 Task: Add Attachment from Trello to Card Card0000000050 in Board Board0000000013 in Workspace WS0000000005 in Trello. Add Cover Yellow to Card Card0000000050 in Board Board0000000013 in Workspace WS0000000005 in Trello. Add "Copy Card To …" Button titled Button0000000050 to "bottom" of the list "To Do" to Card Card0000000050 in Board Board0000000013 in Workspace WS0000000005 in Trello. Add Description DS0000000050 to Card Card0000000050 in Board Board0000000013 in Workspace WS0000000005 in Trello. Add Comment CM0000000050 to Card Card0000000050 in Board Board0000000013 in Workspace WS0000000005 in Trello
Action: Mouse moved to (669, 384)
Screenshot: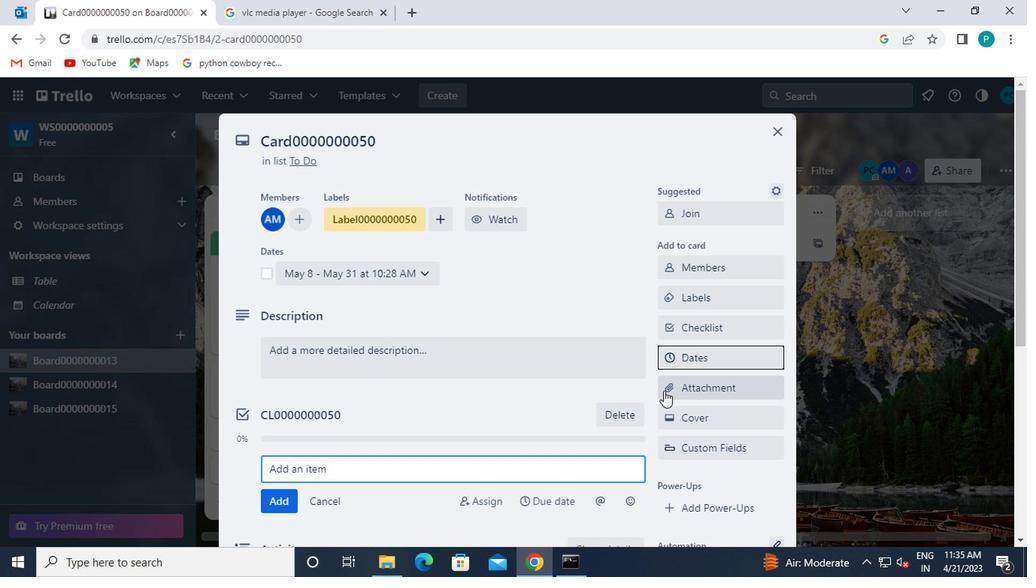 
Action: Mouse pressed left at (669, 384)
Screenshot: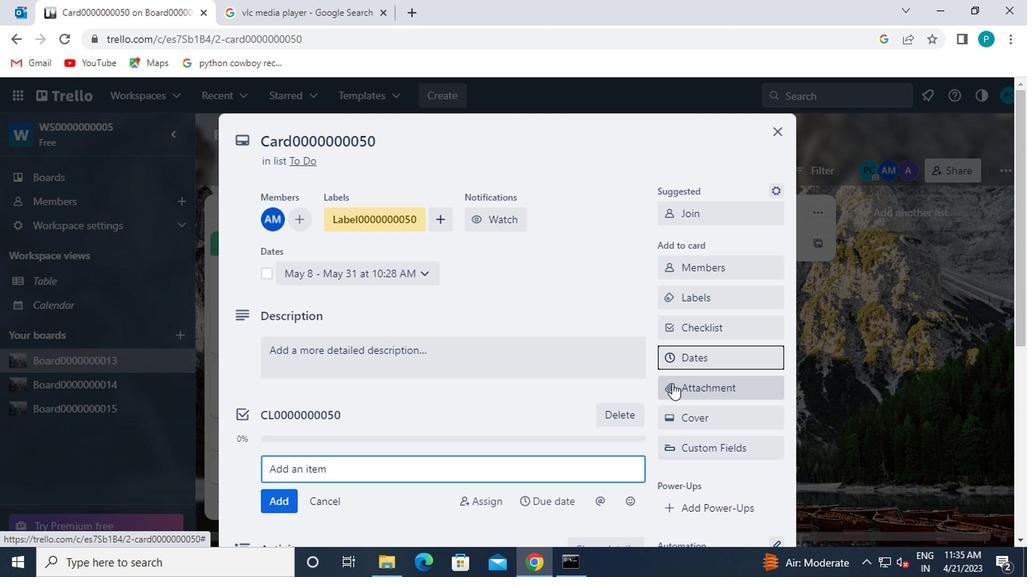 
Action: Mouse moved to (667, 192)
Screenshot: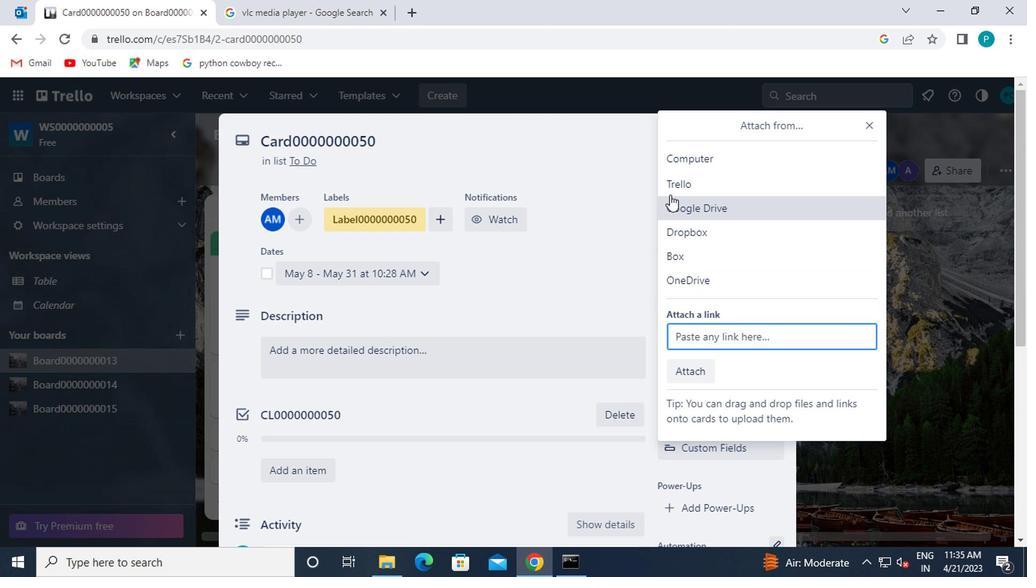 
Action: Mouse pressed left at (667, 192)
Screenshot: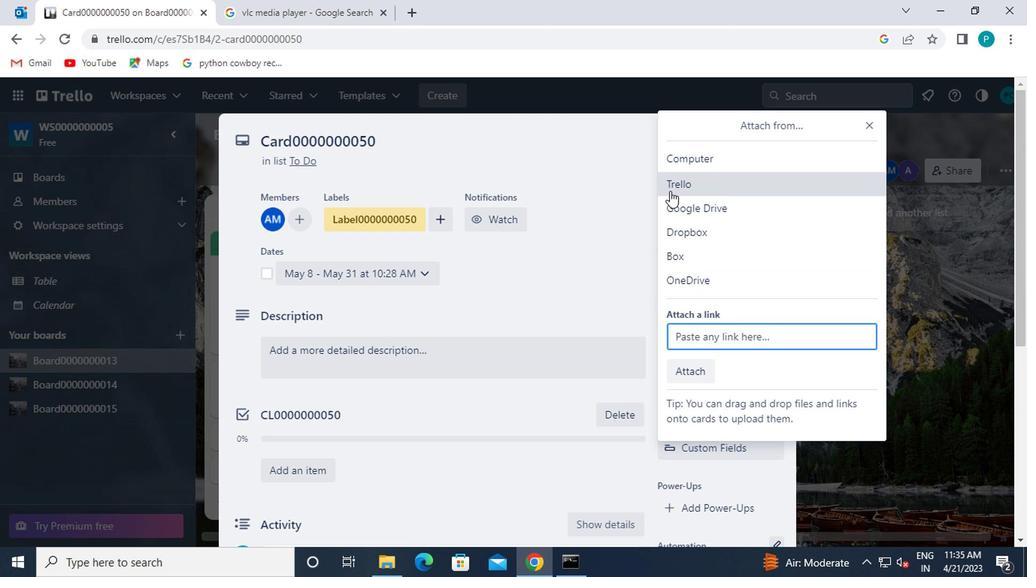 
Action: Mouse moved to (706, 287)
Screenshot: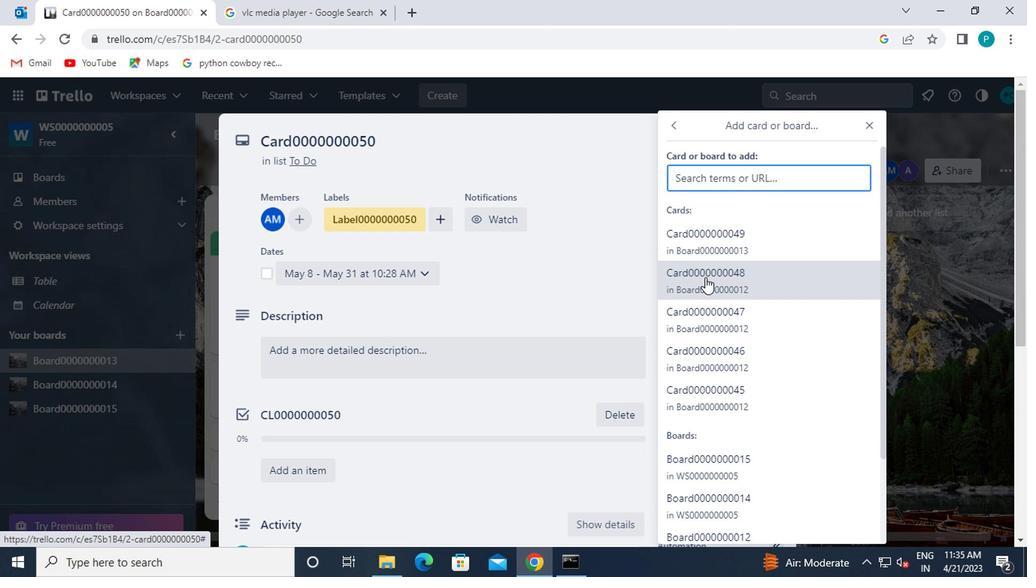 
Action: Mouse pressed left at (706, 287)
Screenshot: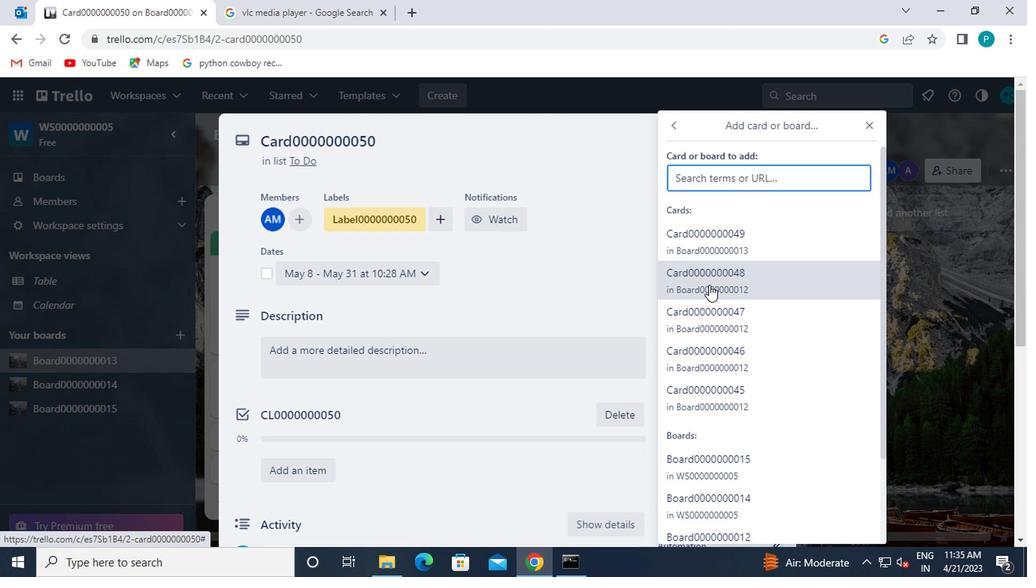 
Action: Mouse moved to (634, 277)
Screenshot: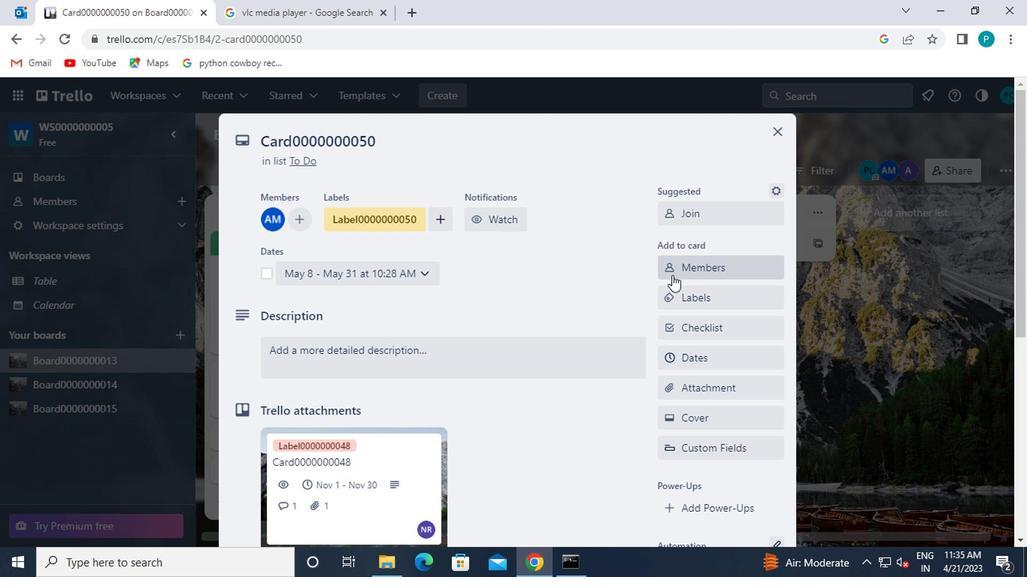 
Action: Mouse scrolled (634, 276) with delta (0, 0)
Screenshot: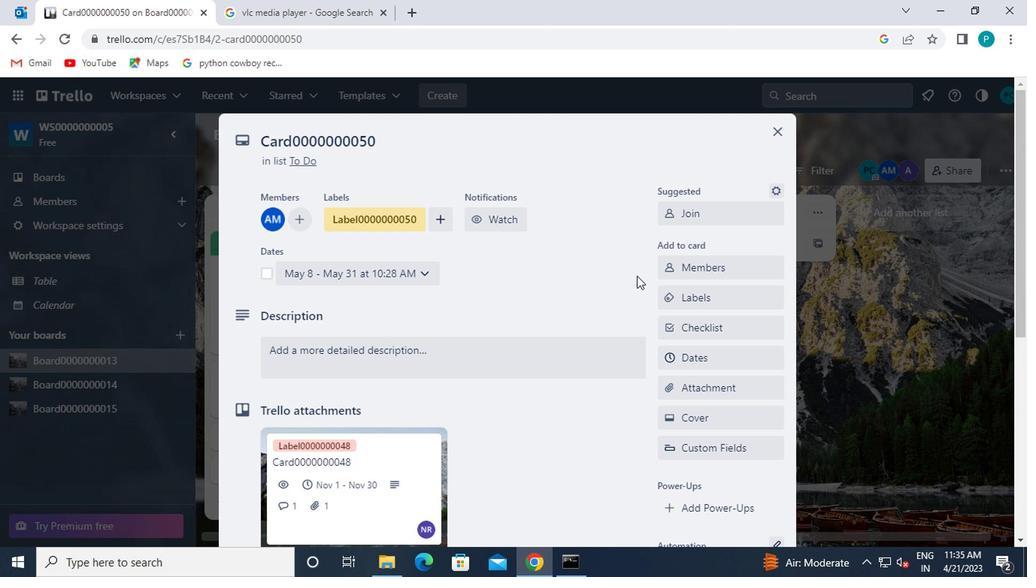 
Action: Mouse moved to (685, 338)
Screenshot: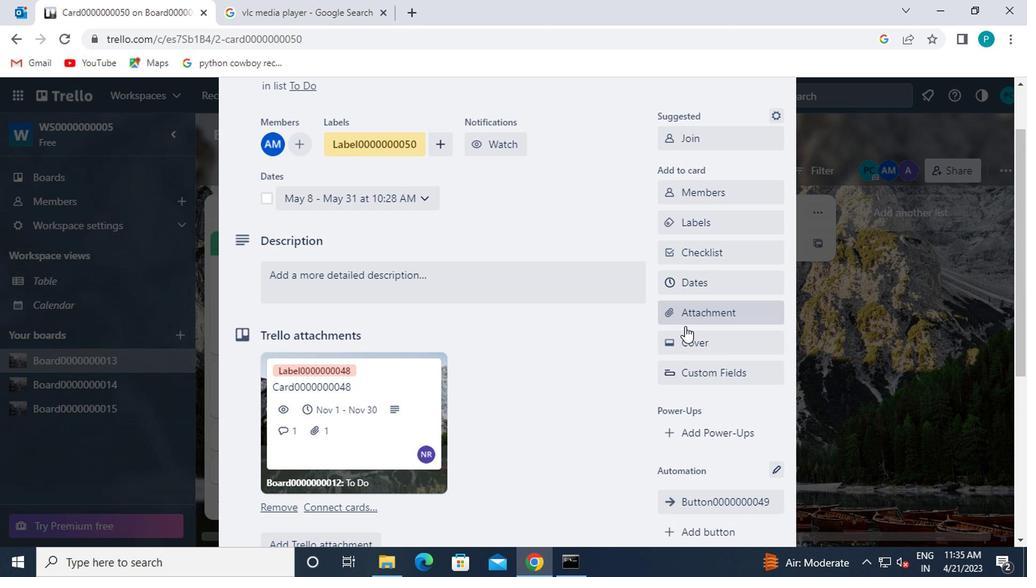 
Action: Mouse pressed left at (685, 338)
Screenshot: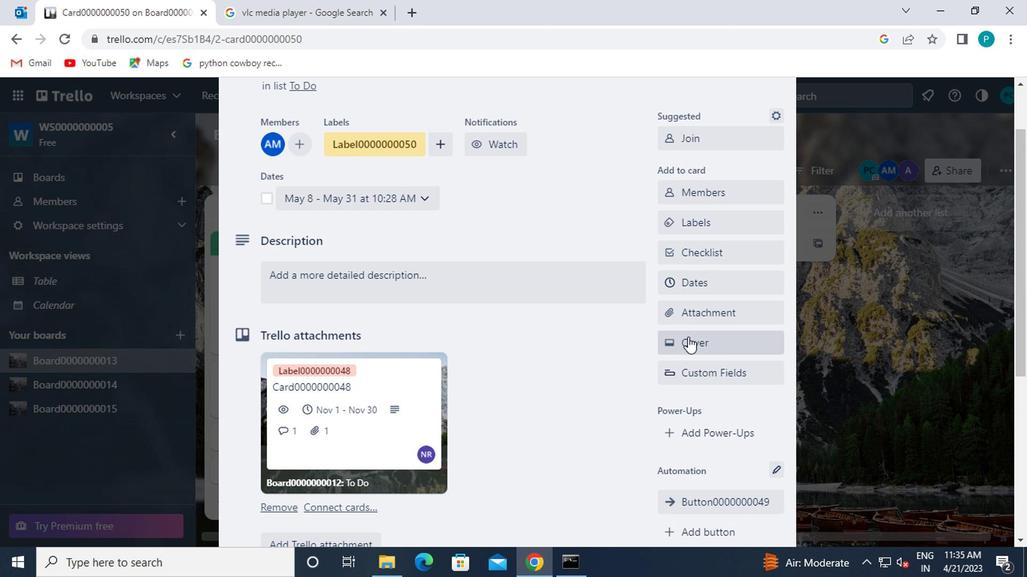 
Action: Mouse moved to (711, 264)
Screenshot: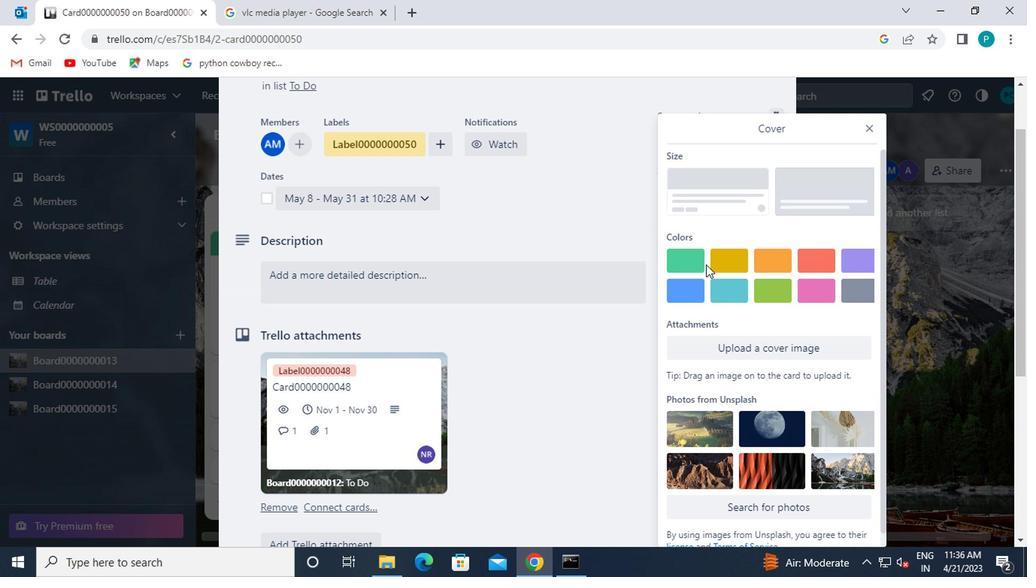 
Action: Mouse pressed left at (711, 264)
Screenshot: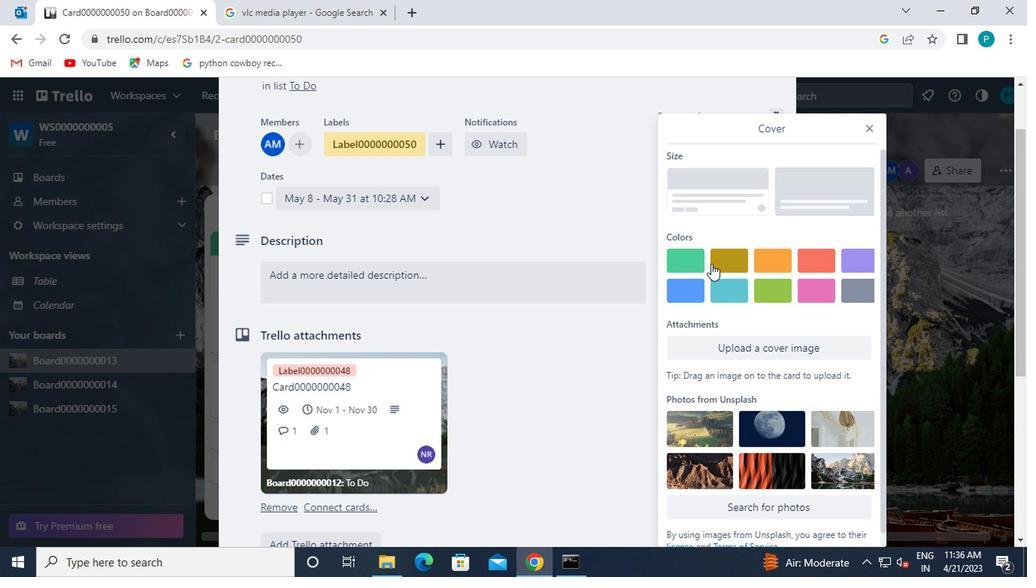 
Action: Mouse moved to (864, 126)
Screenshot: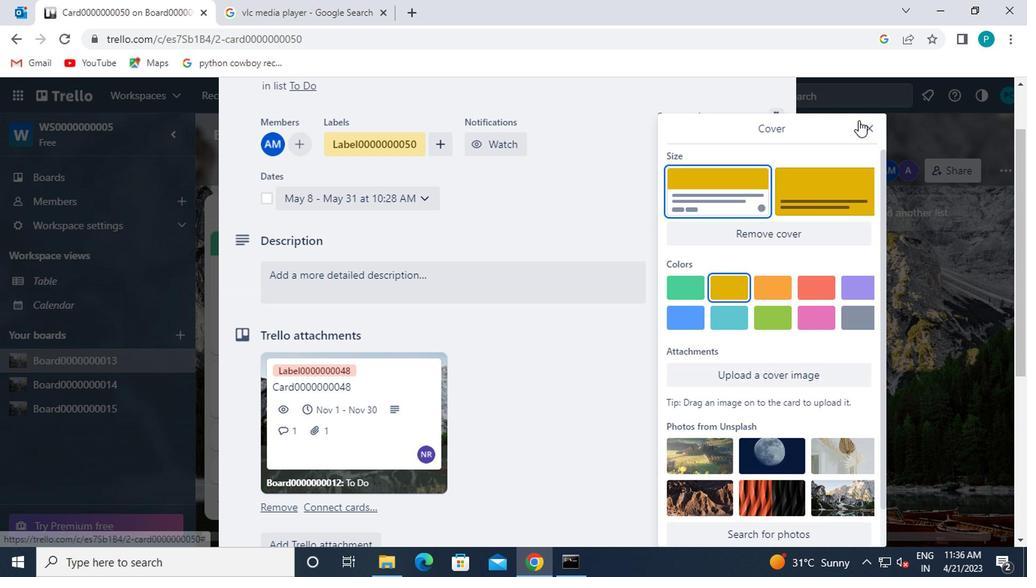 
Action: Mouse pressed left at (864, 126)
Screenshot: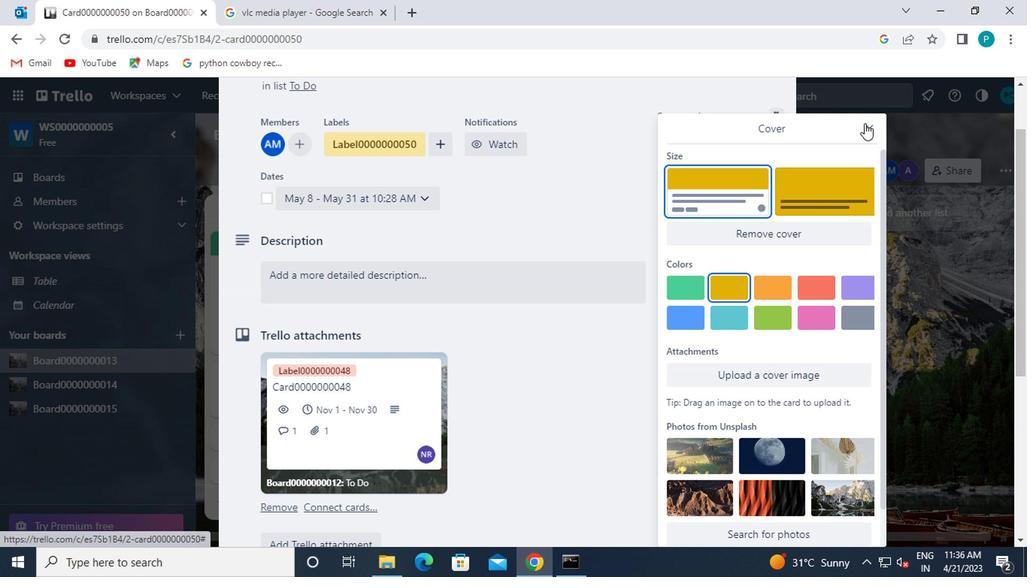 
Action: Mouse moved to (607, 343)
Screenshot: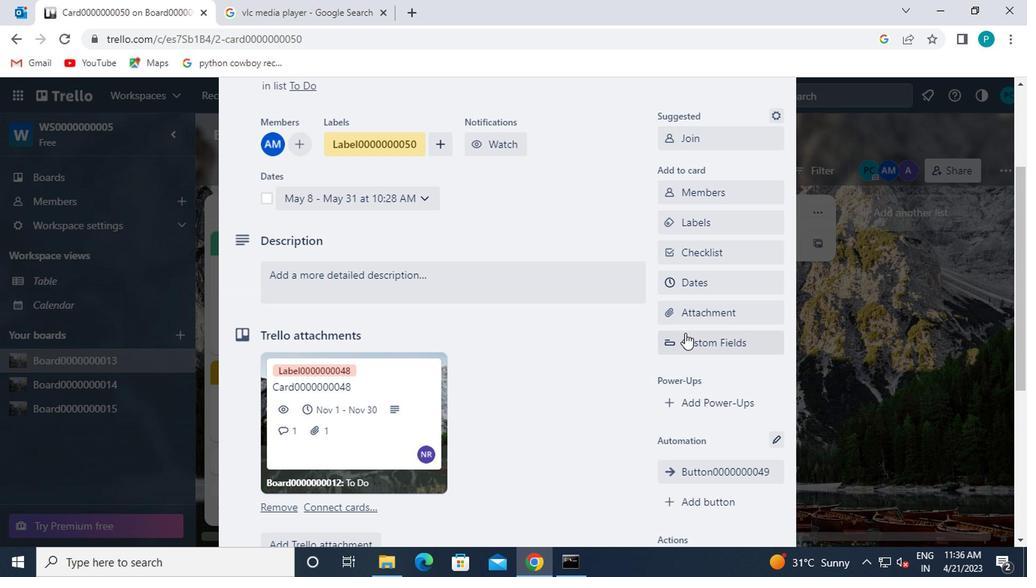 
Action: Mouse scrolled (607, 343) with delta (0, 0)
Screenshot: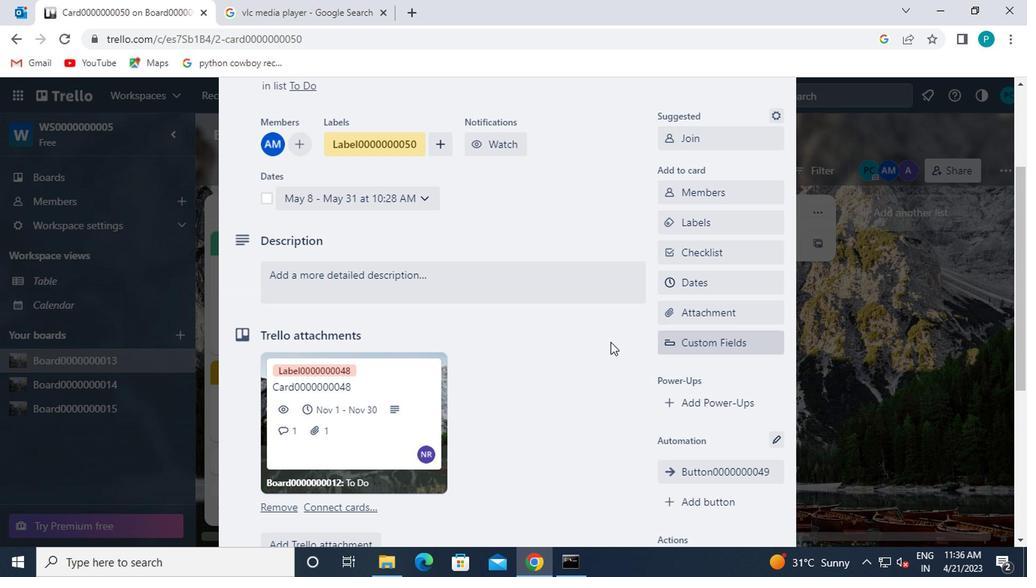 
Action: Mouse scrolled (607, 343) with delta (0, 0)
Screenshot: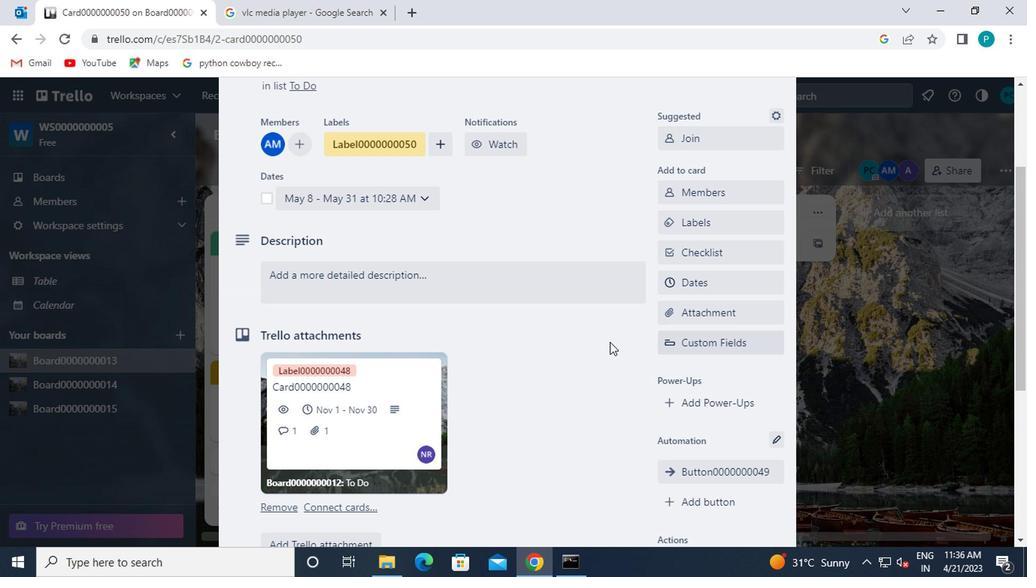 
Action: Mouse moved to (687, 355)
Screenshot: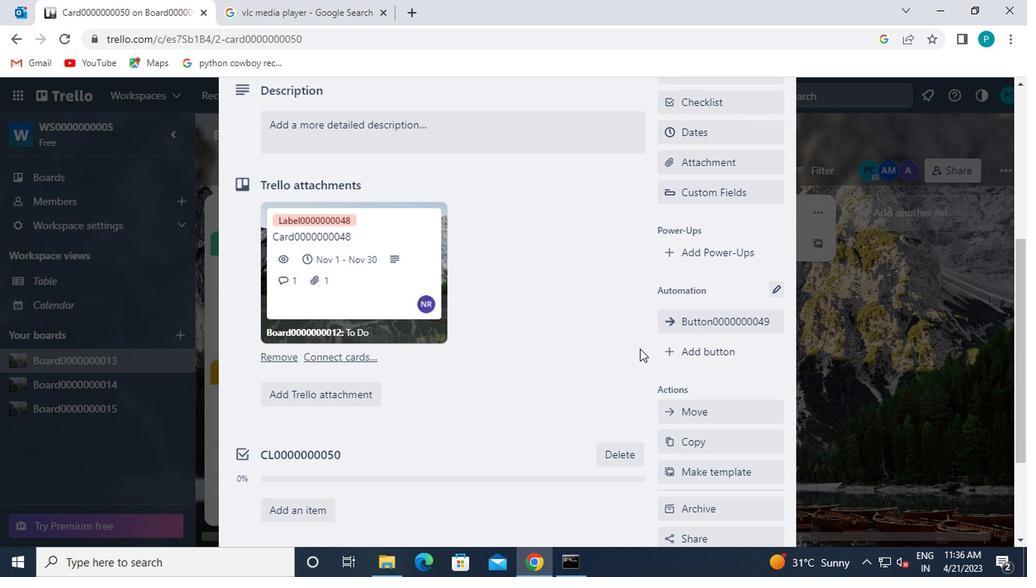 
Action: Mouse pressed left at (687, 355)
Screenshot: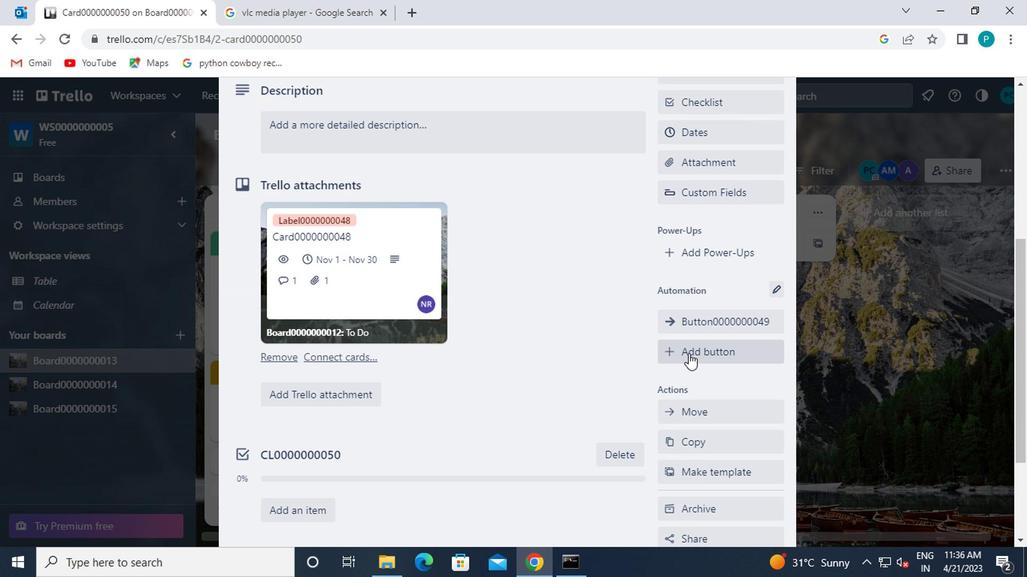 
Action: Mouse moved to (704, 220)
Screenshot: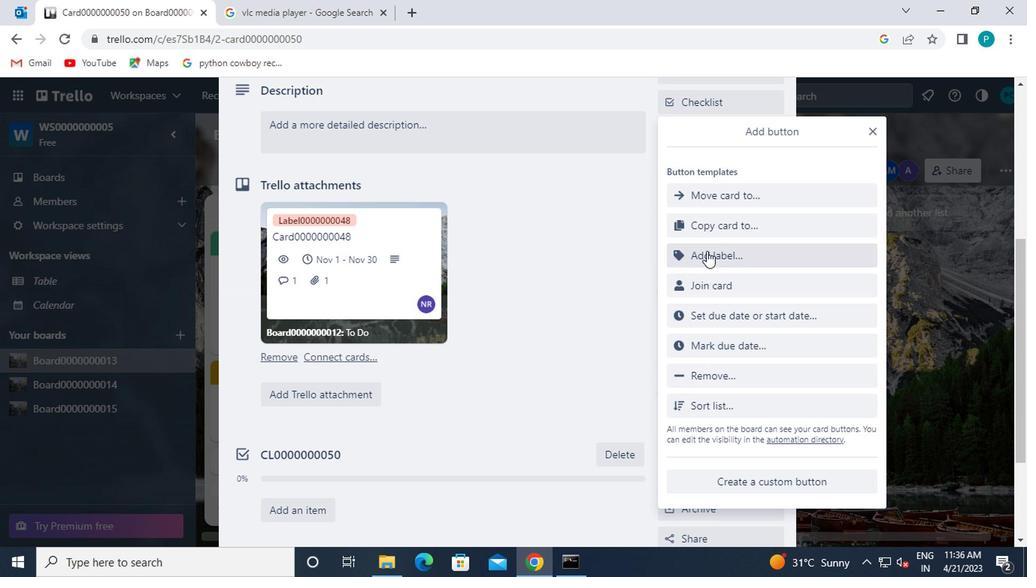 
Action: Mouse pressed left at (704, 220)
Screenshot: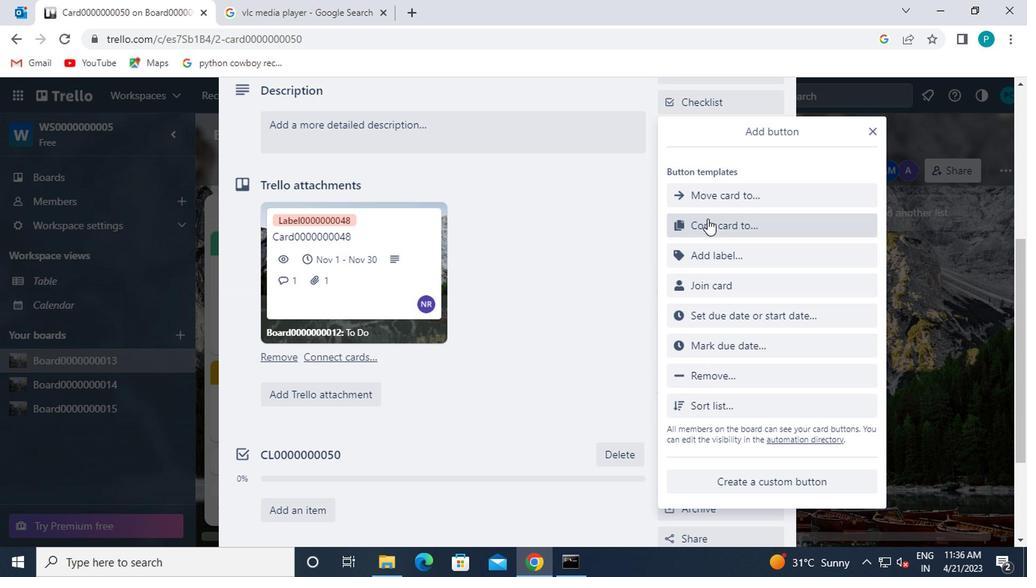 
Action: Mouse moved to (714, 191)
Screenshot: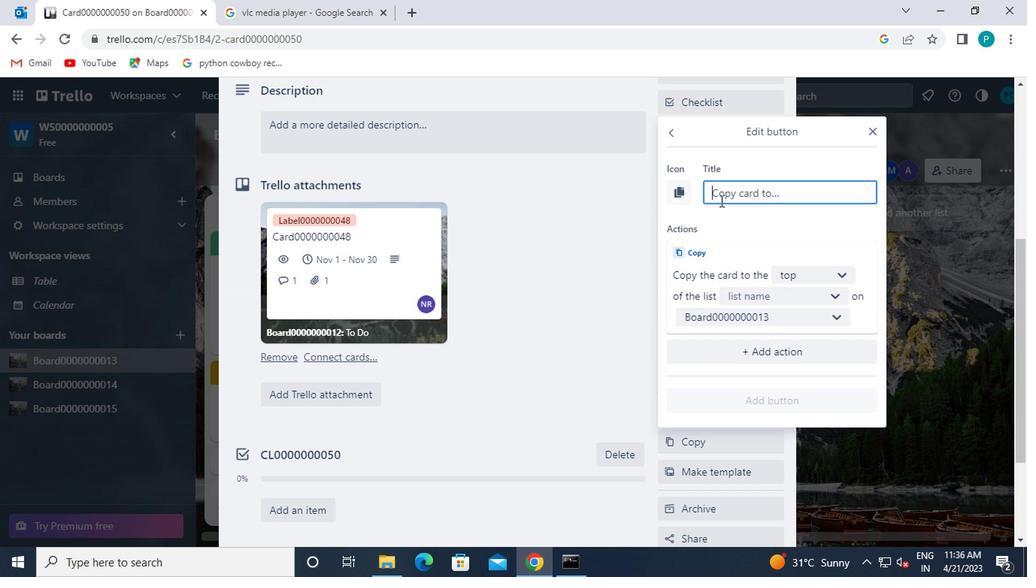 
Action: Mouse pressed left at (714, 191)
Screenshot: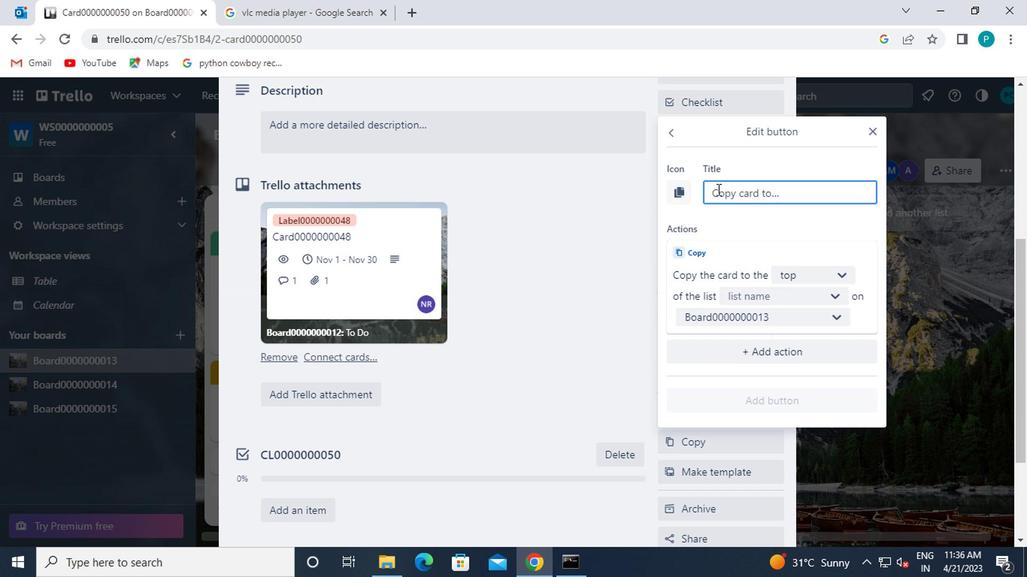 
Action: Key pressed b<Key.caps_lock>utton0000000050
Screenshot: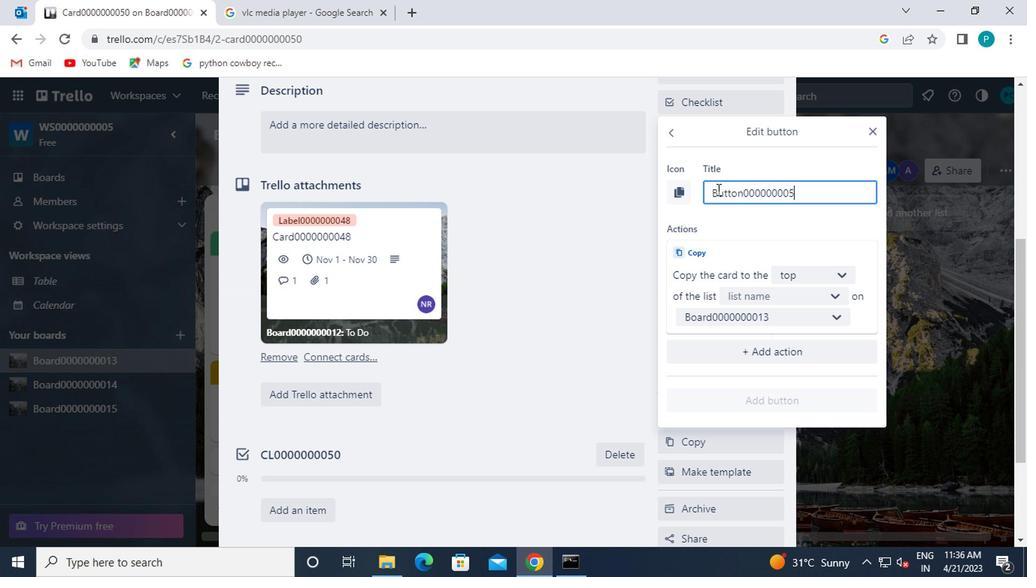 
Action: Mouse moved to (786, 277)
Screenshot: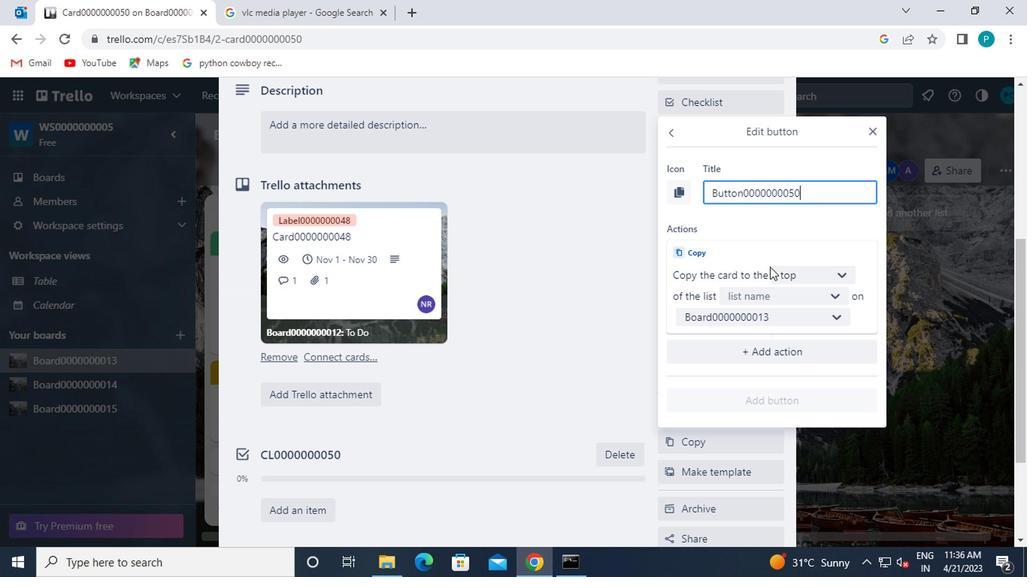 
Action: Mouse pressed left at (786, 277)
Screenshot: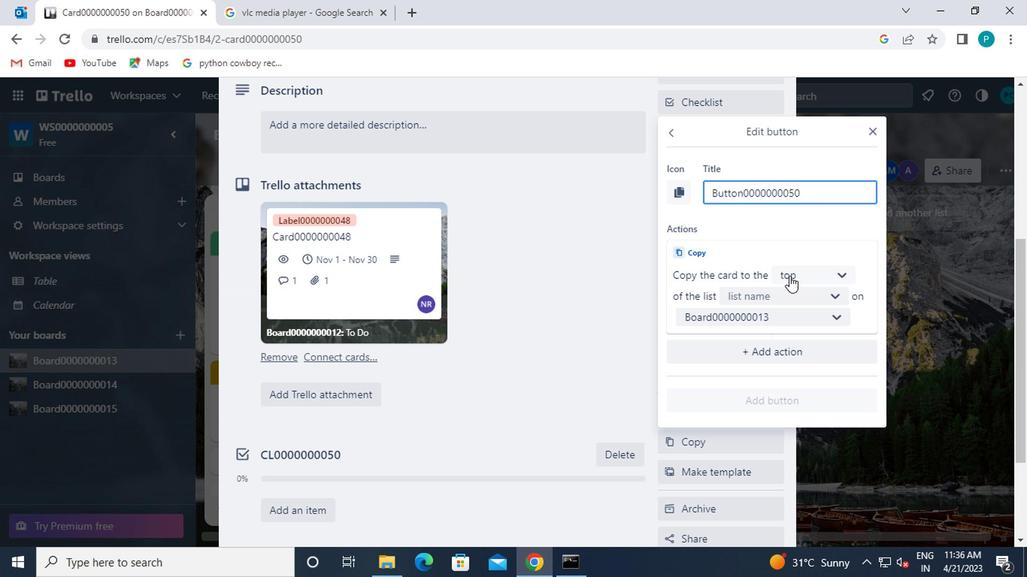 
Action: Mouse moved to (802, 331)
Screenshot: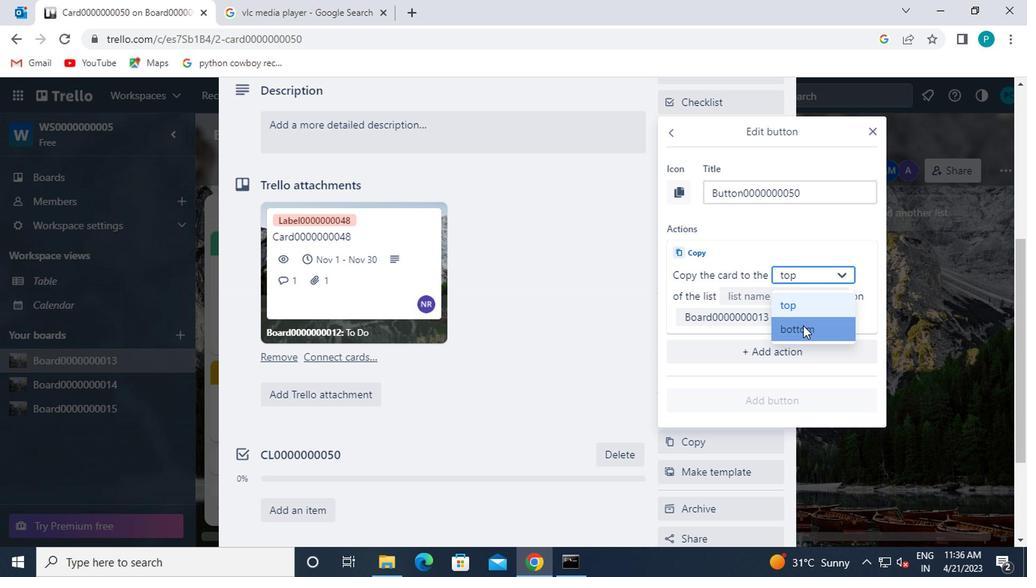 
Action: Mouse pressed left at (802, 331)
Screenshot: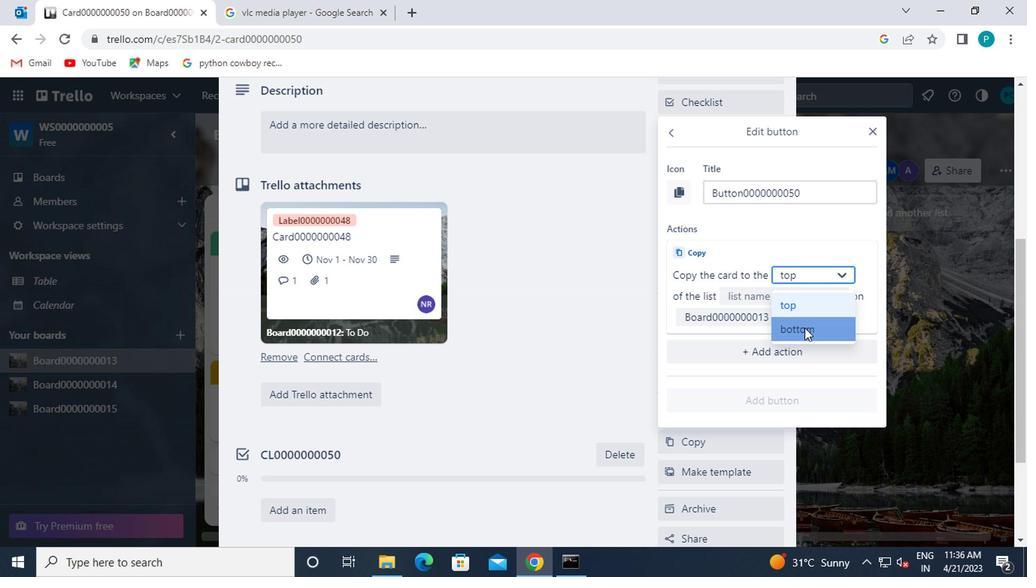 
Action: Mouse moved to (773, 301)
Screenshot: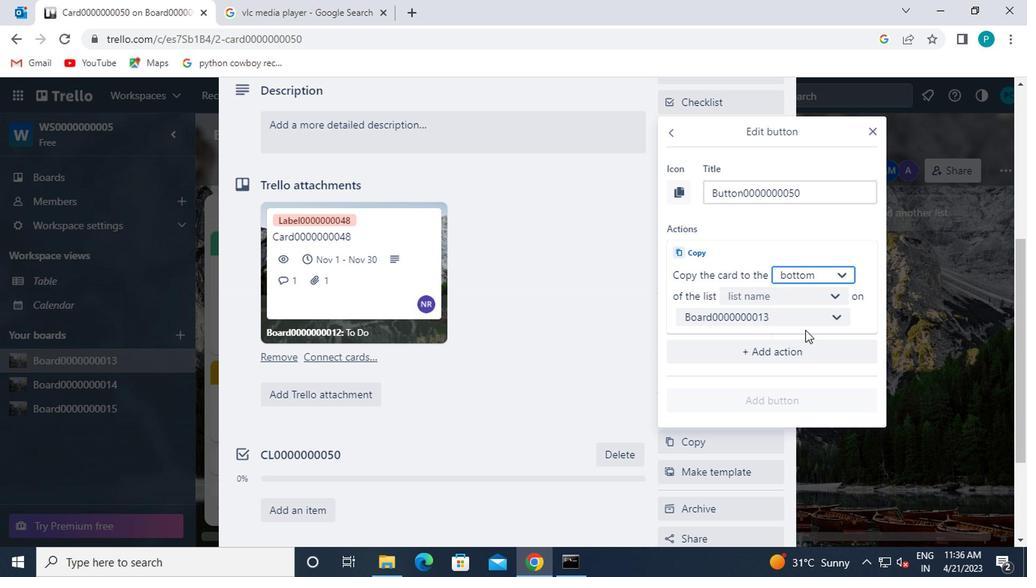 
Action: Mouse pressed left at (773, 301)
Screenshot: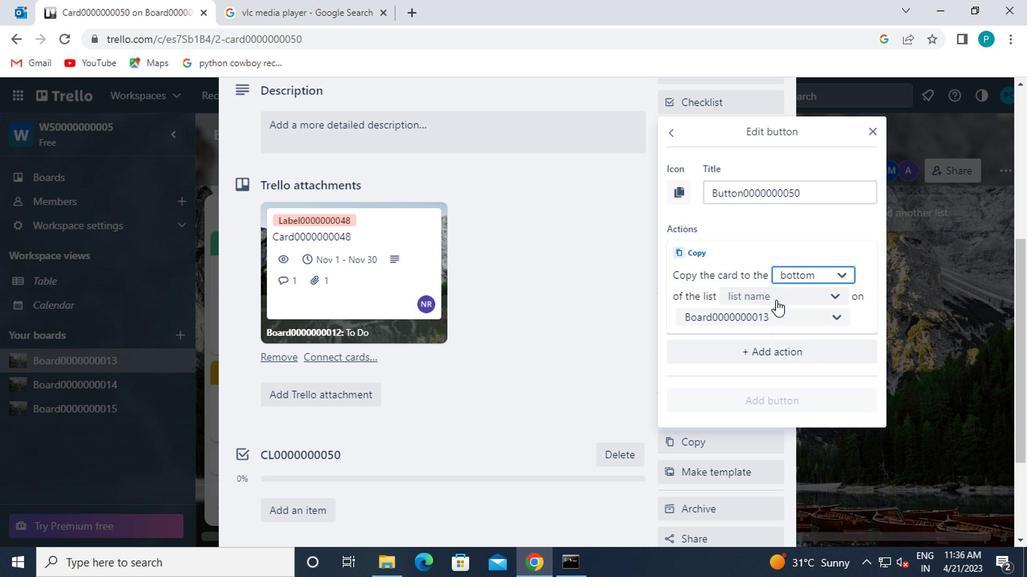 
Action: Mouse moved to (775, 330)
Screenshot: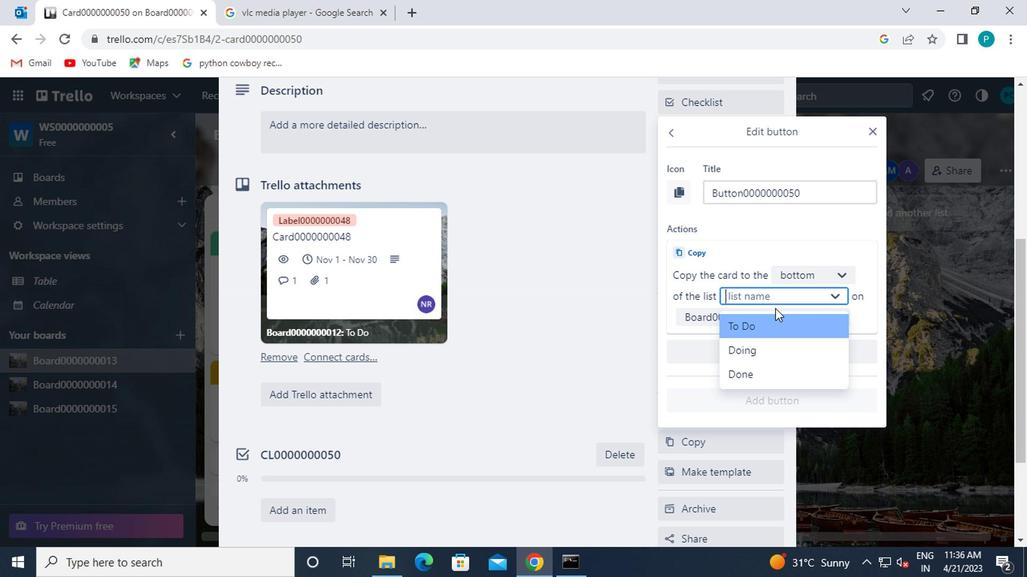 
Action: Mouse pressed left at (775, 330)
Screenshot: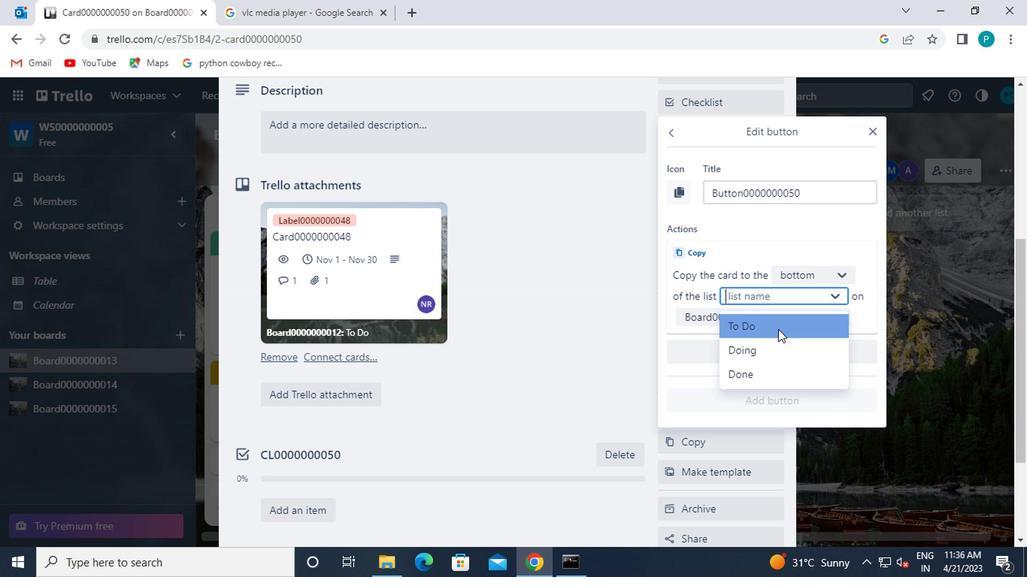 
Action: Mouse moved to (728, 406)
Screenshot: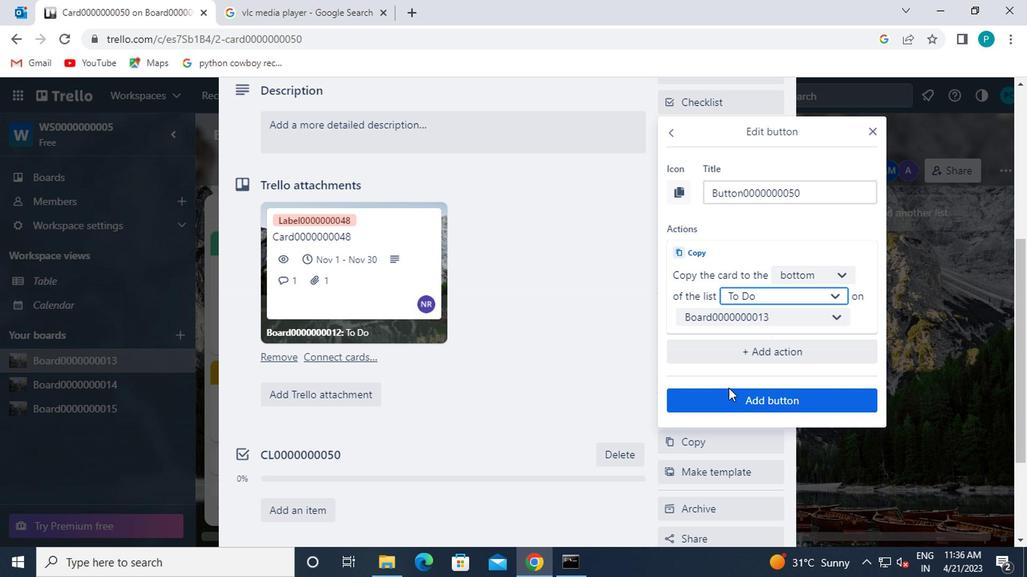 
Action: Mouse pressed left at (728, 406)
Screenshot: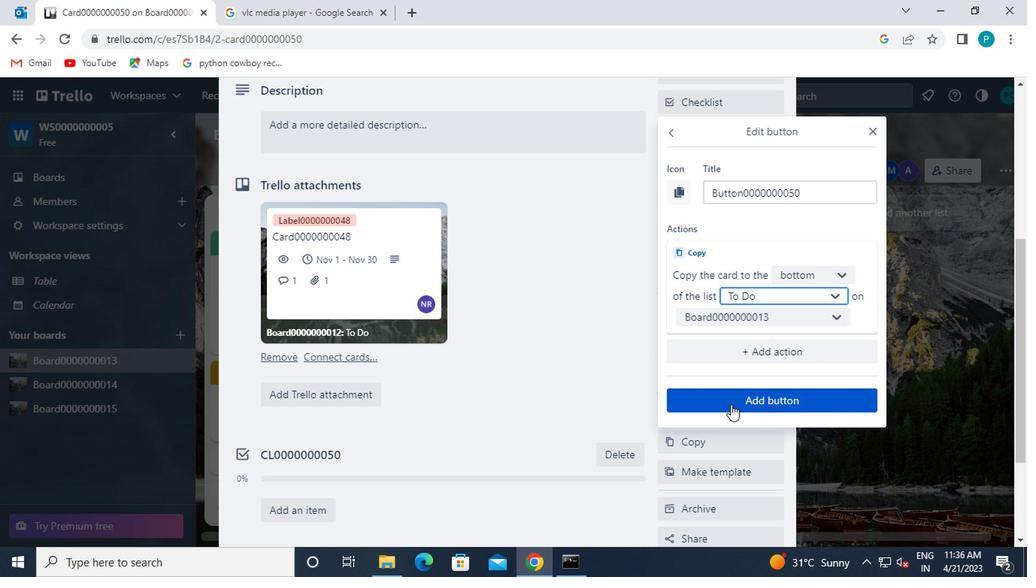 
Action: Mouse moved to (594, 364)
Screenshot: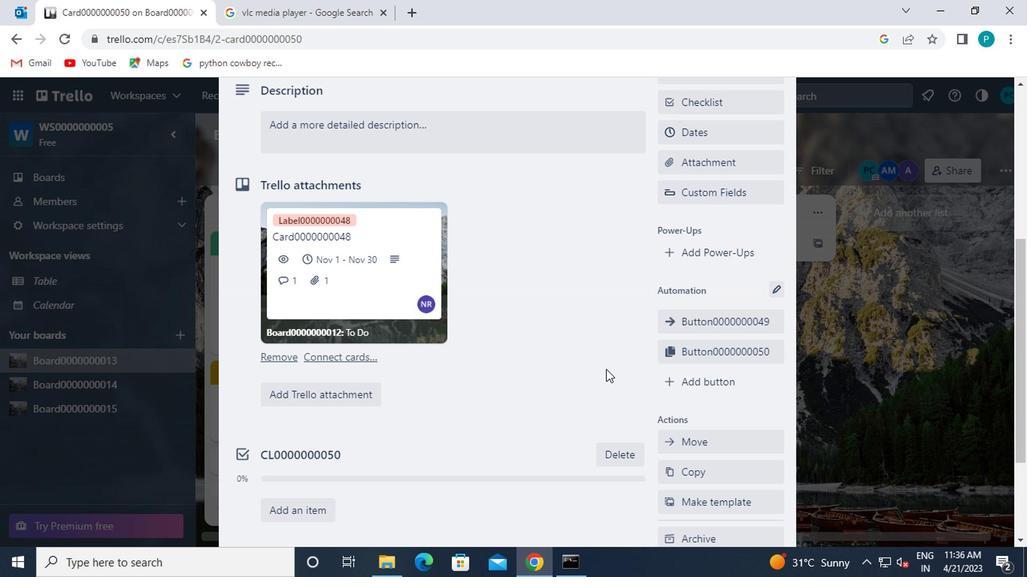 
Action: Mouse scrolled (594, 365) with delta (0, 0)
Screenshot: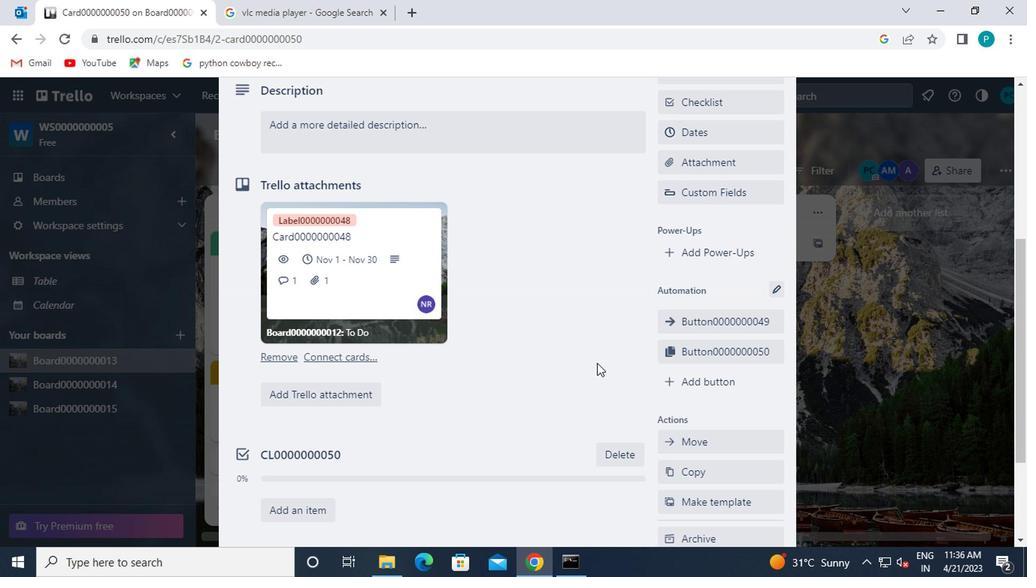 
Action: Mouse moved to (448, 213)
Screenshot: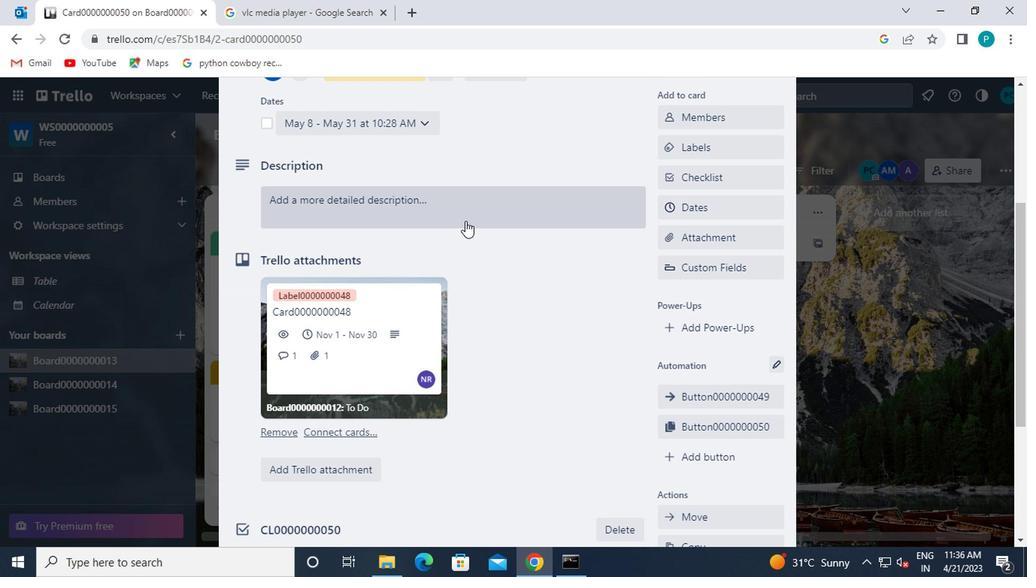 
Action: Mouse pressed left at (448, 213)
Screenshot: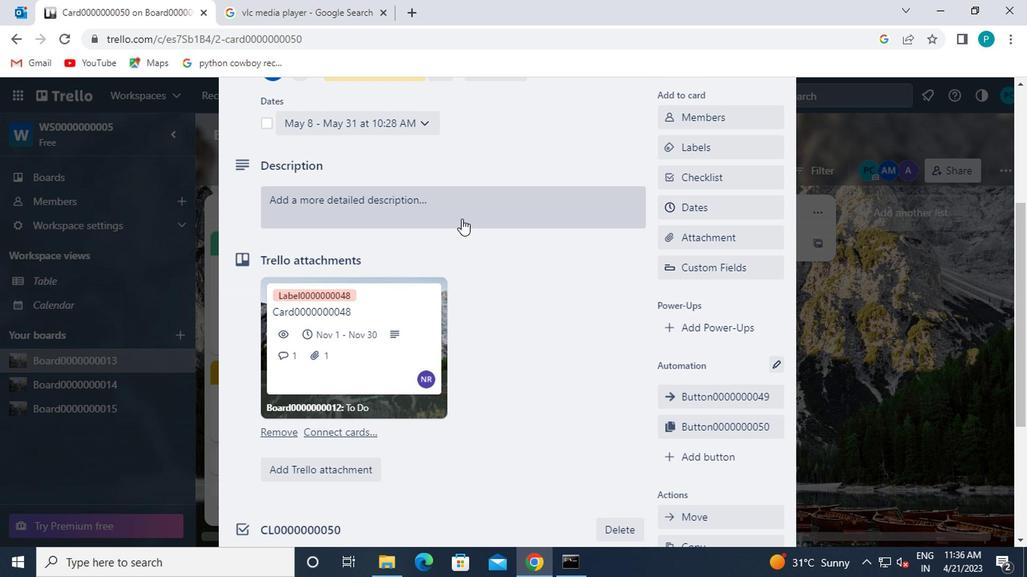 
Action: Key pressed <Key.caps_lock>ds0000000050
Screenshot: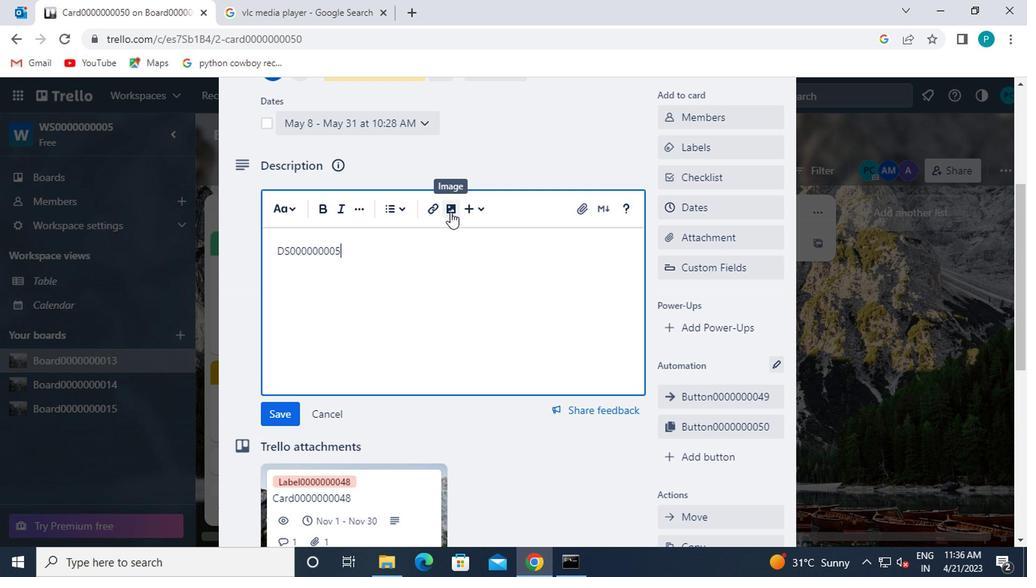 
Action: Mouse moved to (280, 426)
Screenshot: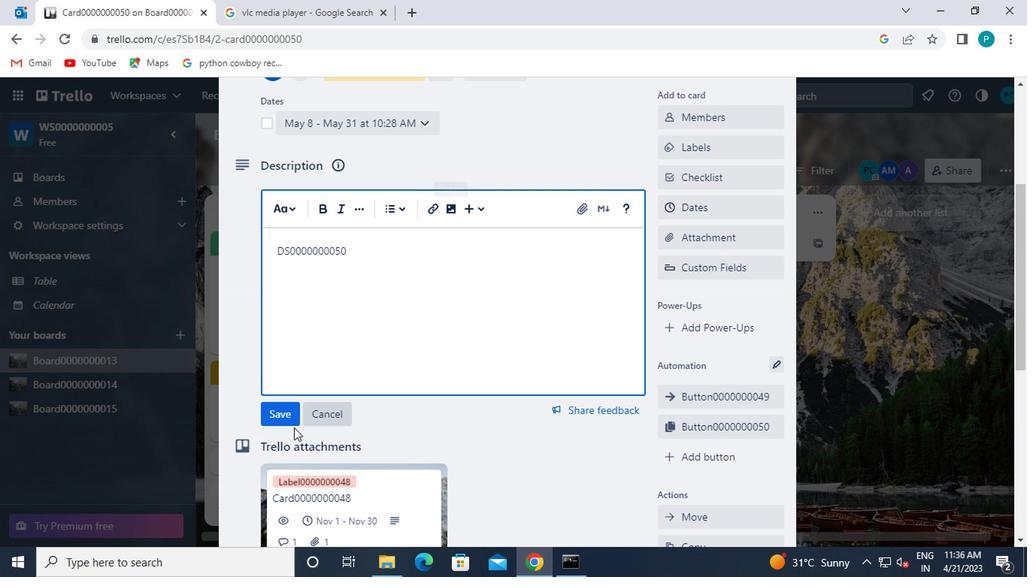 
Action: Mouse pressed left at (280, 426)
Screenshot: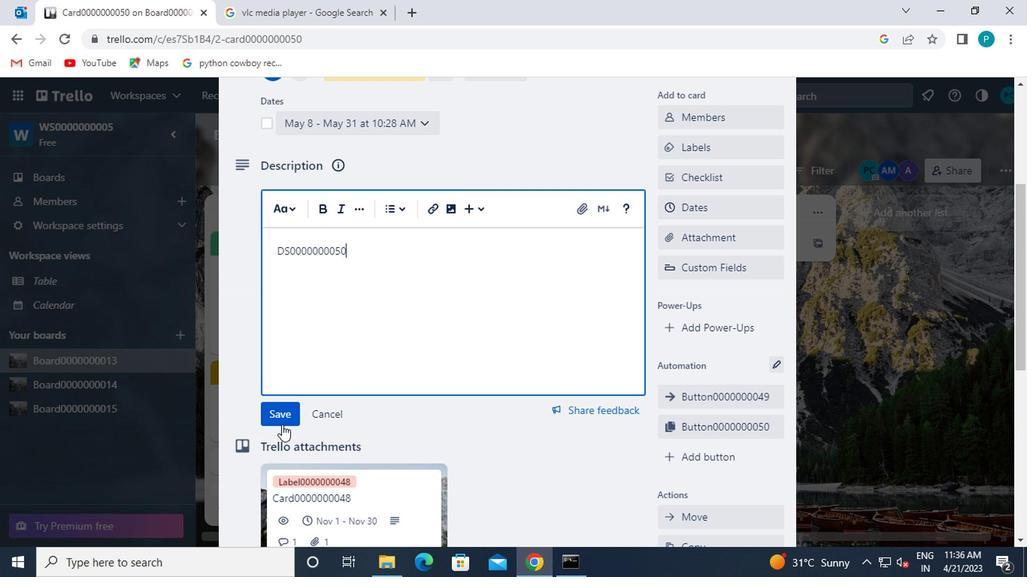 
Action: Mouse moved to (292, 431)
Screenshot: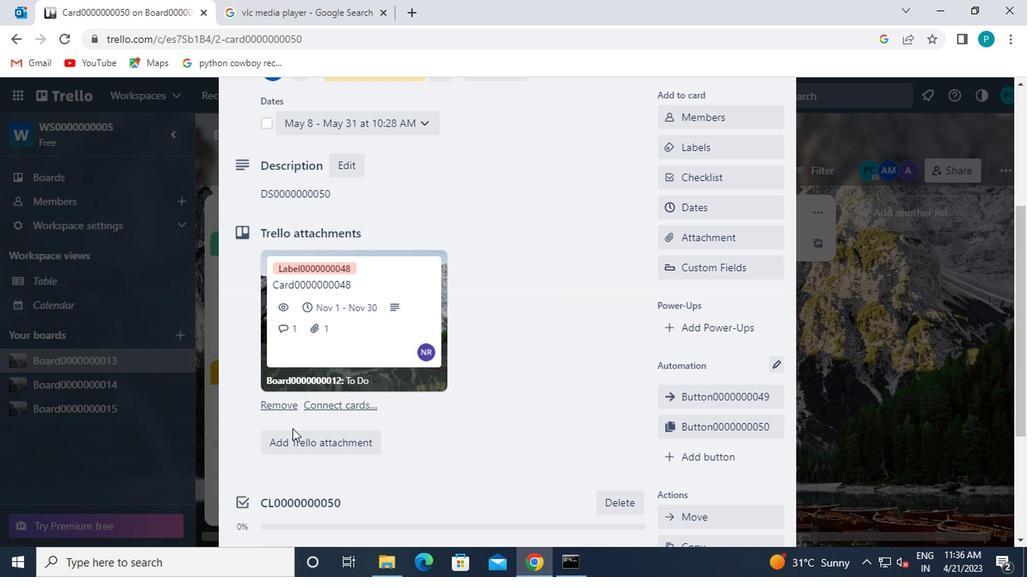 
Action: Mouse scrolled (292, 430) with delta (0, -1)
Screenshot: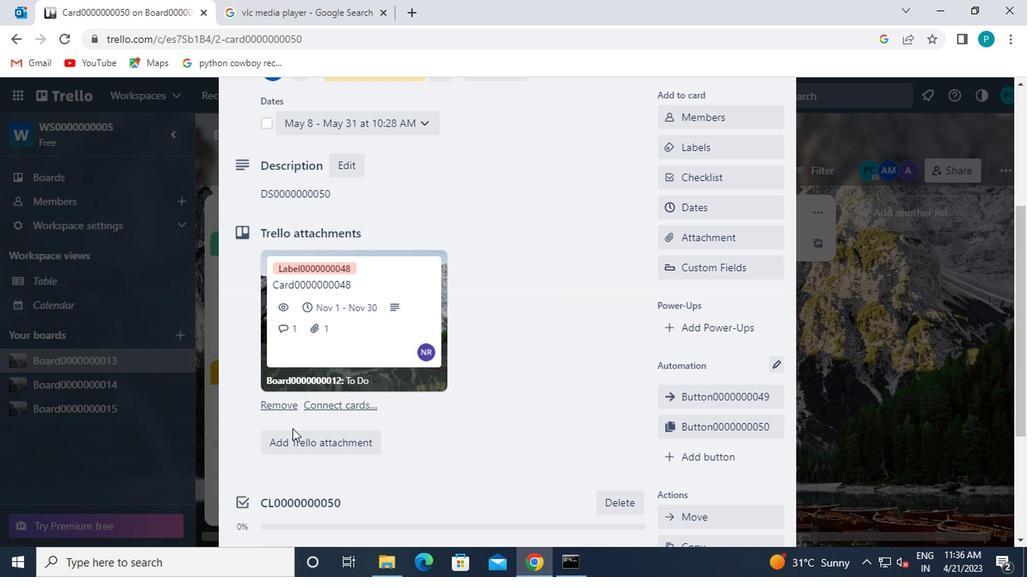 
Action: Mouse moved to (292, 432)
Screenshot: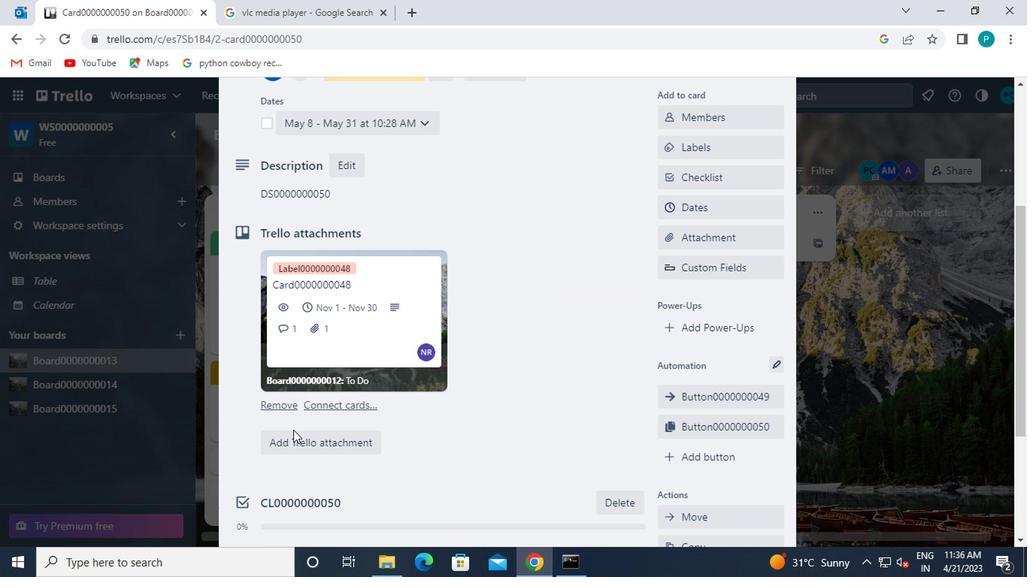
Action: Mouse scrolled (292, 431) with delta (0, 0)
Screenshot: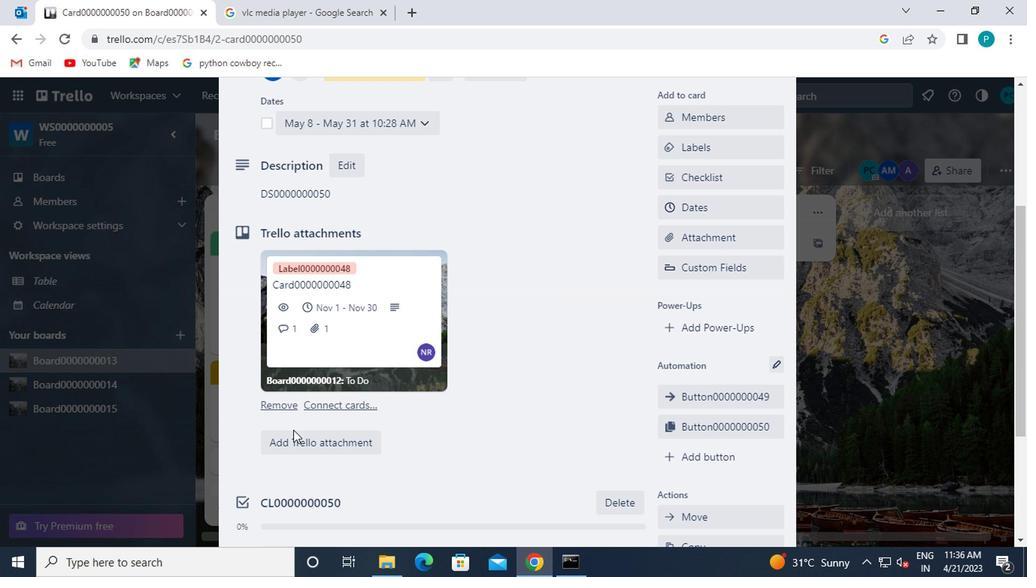 
Action: Mouse scrolled (292, 432) with delta (0, 0)
Screenshot: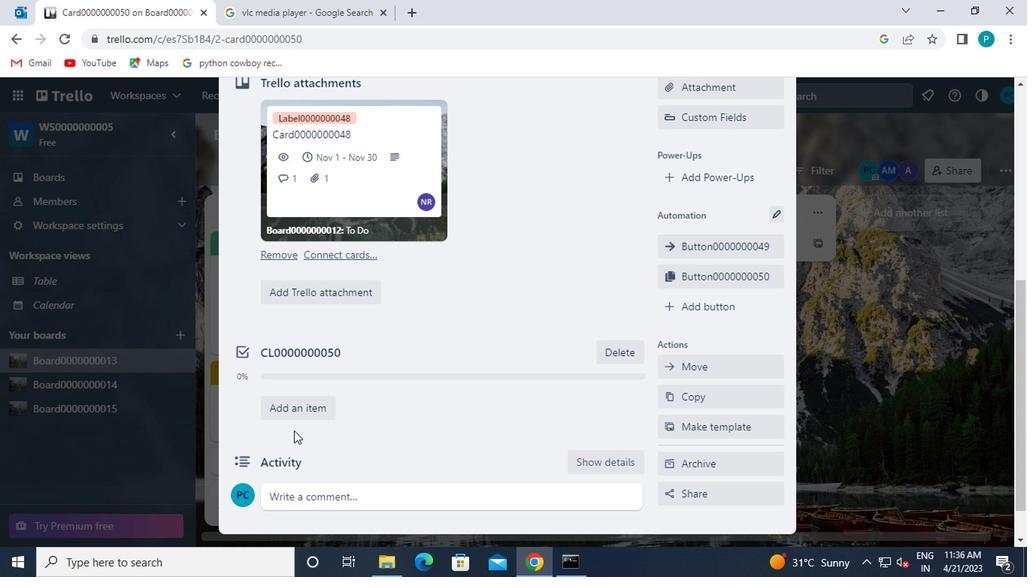 
Action: Mouse scrolled (292, 432) with delta (0, 0)
Screenshot: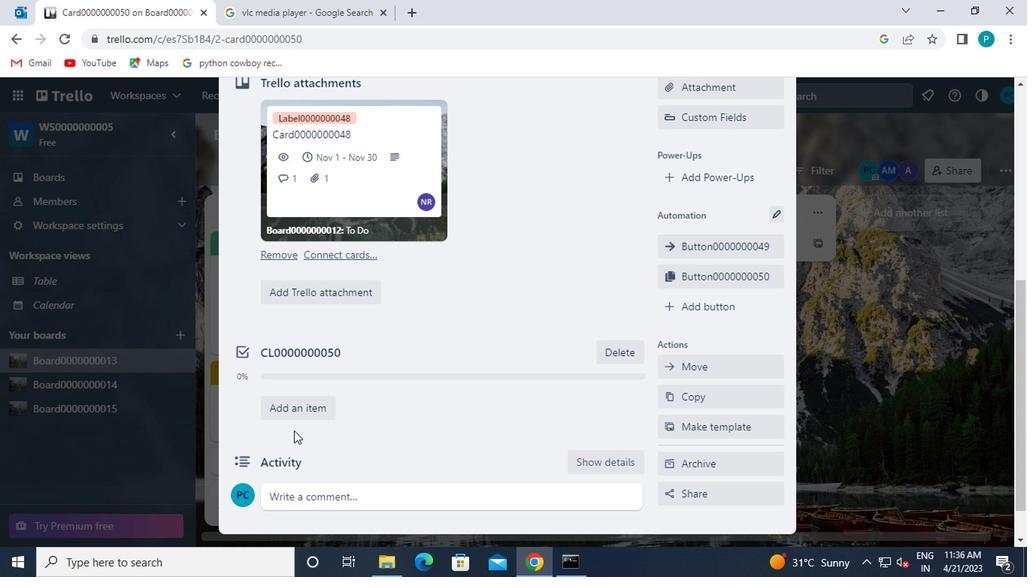 
Action: Mouse scrolled (292, 431) with delta (0, 0)
Screenshot: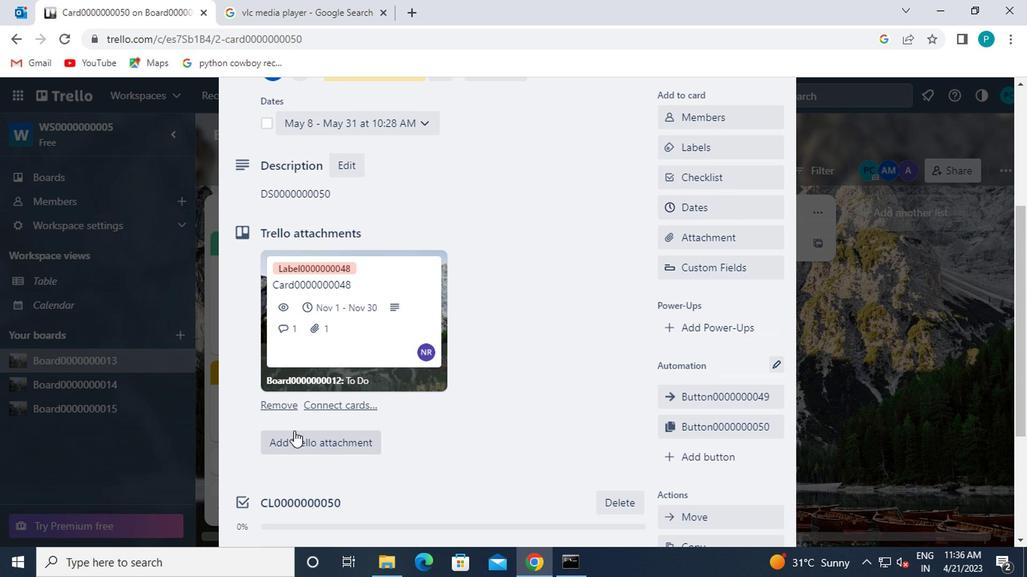 
Action: Mouse scrolled (292, 431) with delta (0, 0)
Screenshot: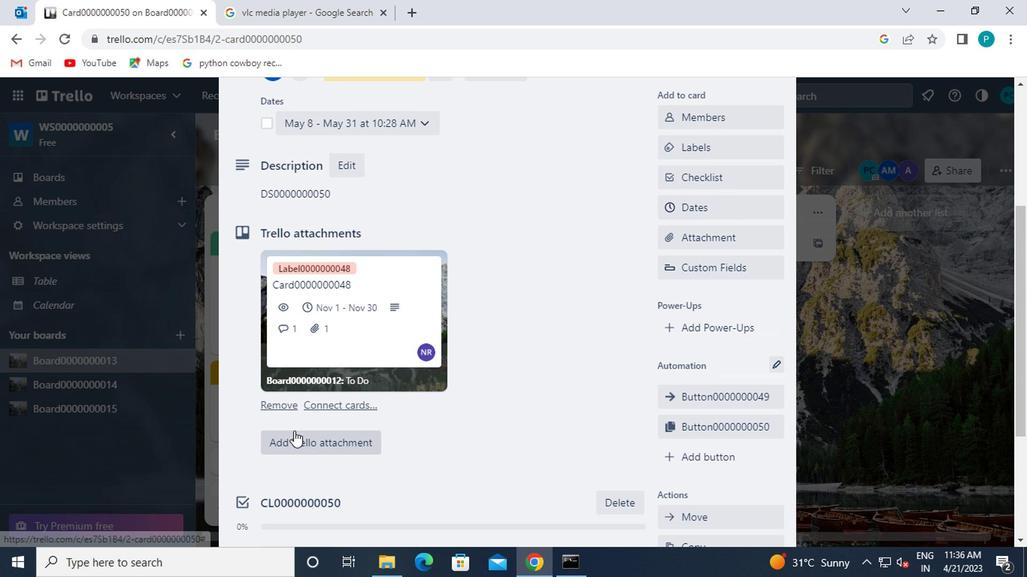 
Action: Mouse moved to (298, 497)
Screenshot: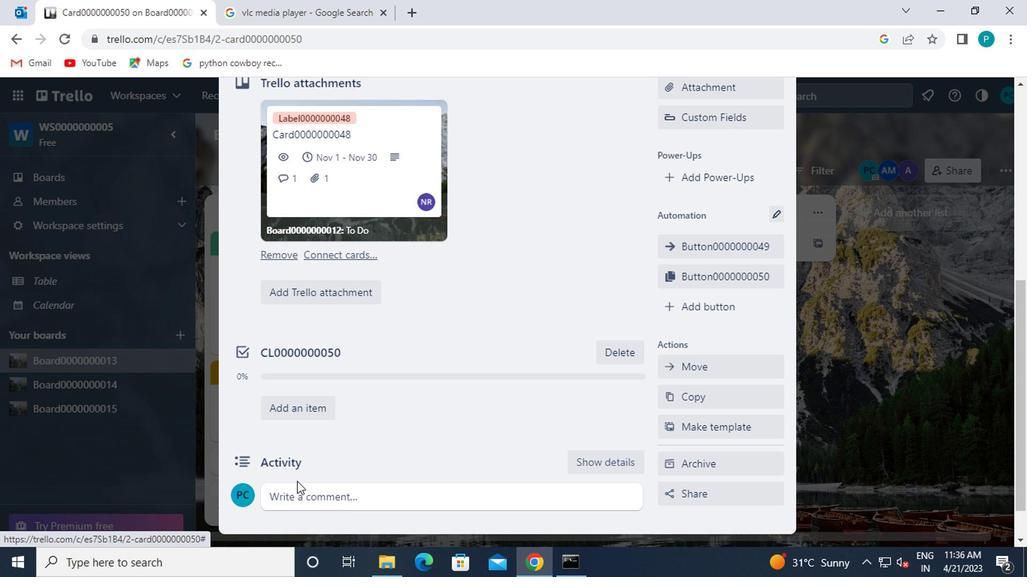 
Action: Mouse pressed left at (298, 497)
Screenshot: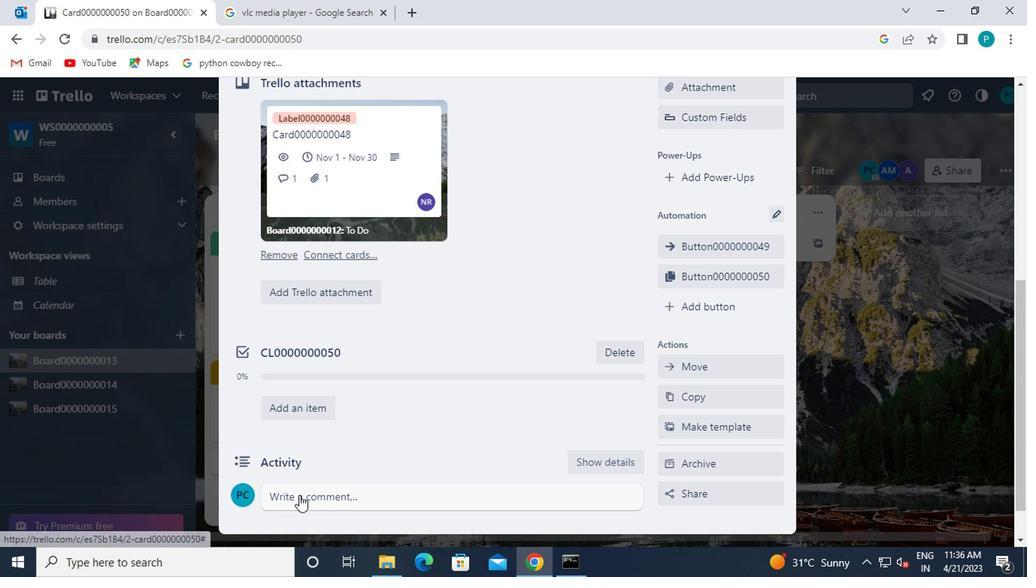 
Action: Key pressed cm0000000050
Screenshot: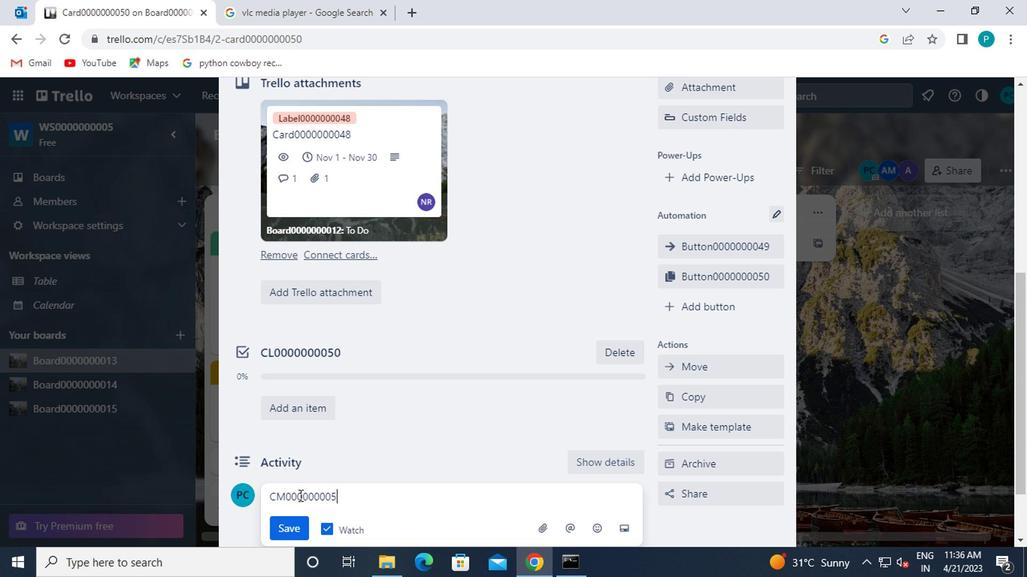 
Action: Mouse moved to (315, 517)
Screenshot: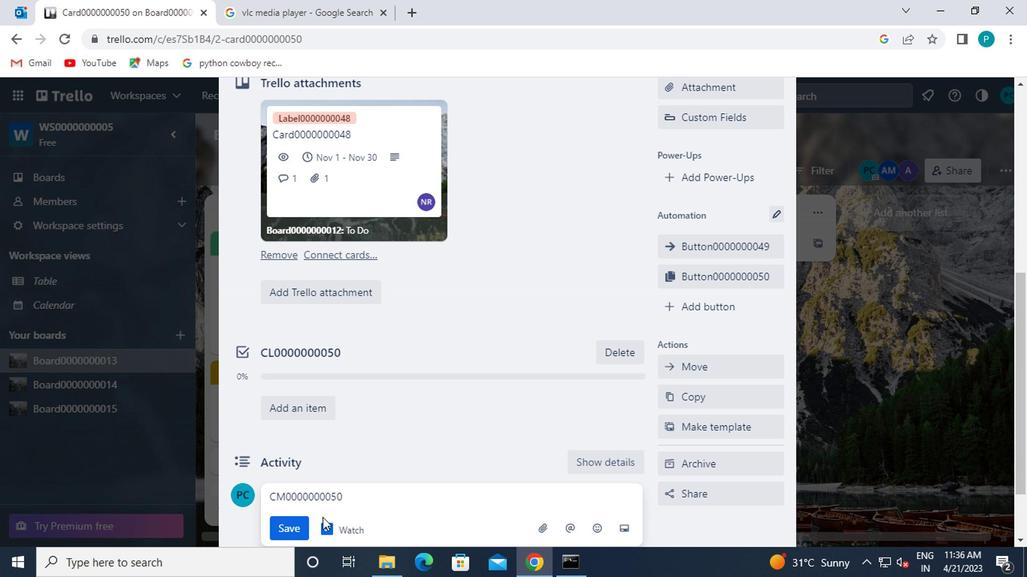 
Action: Mouse scrolled (315, 516) with delta (0, 0)
Screenshot: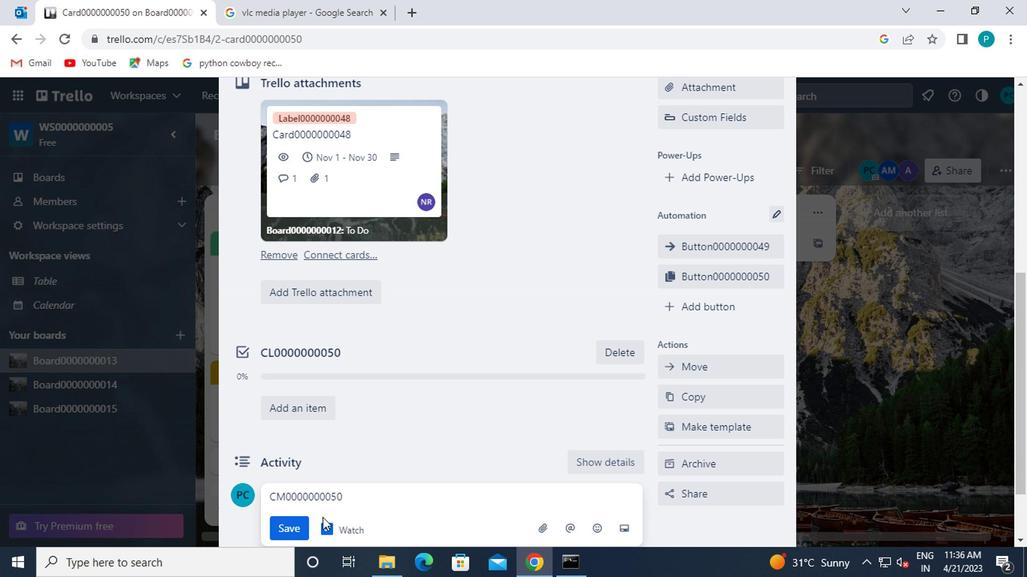 
Action: Mouse moved to (279, 459)
Screenshot: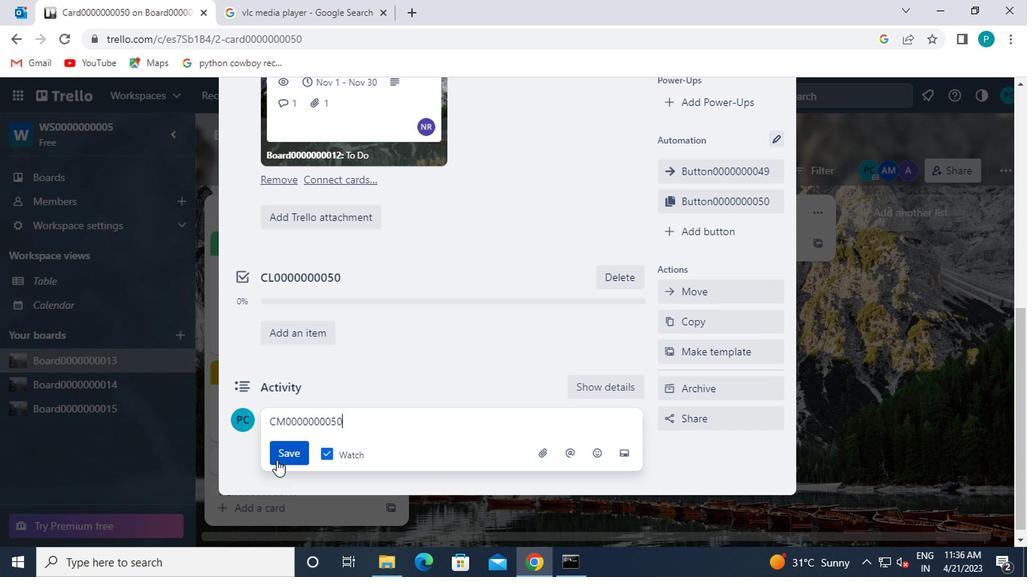 
Action: Mouse pressed left at (279, 459)
Screenshot: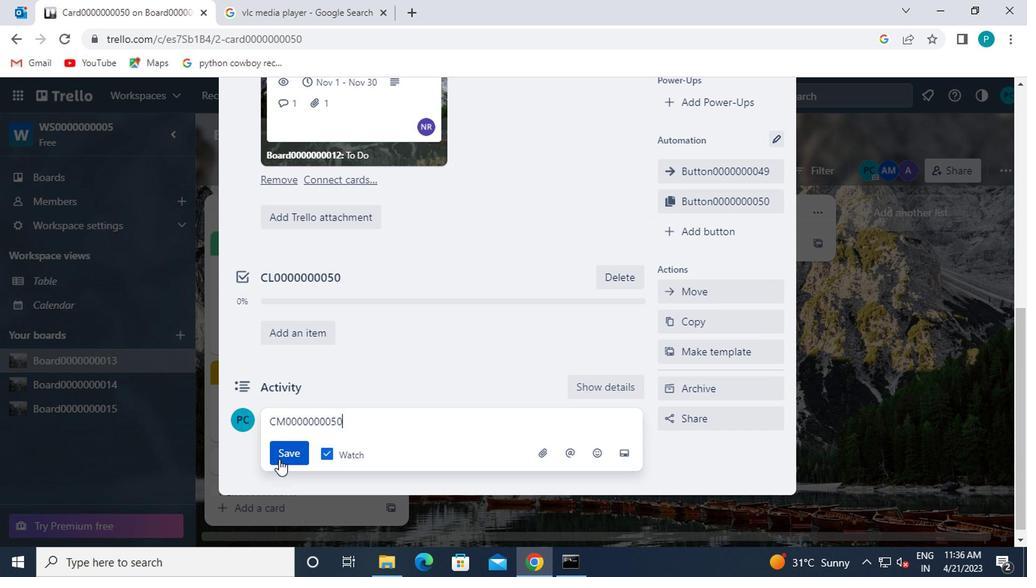 
Action: Mouse moved to (435, 455)
Screenshot: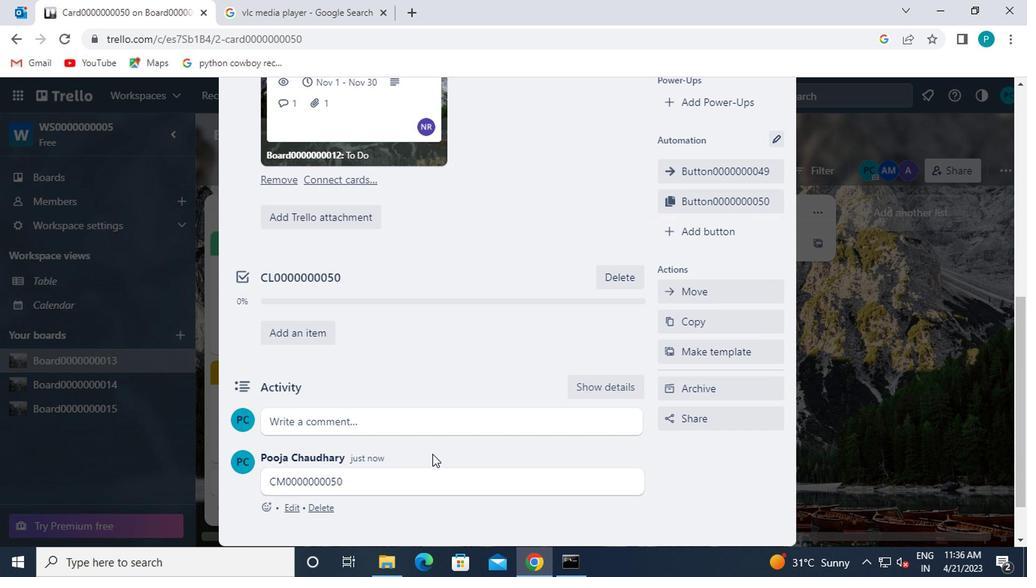 
Action: Mouse scrolled (435, 456) with delta (0, 0)
Screenshot: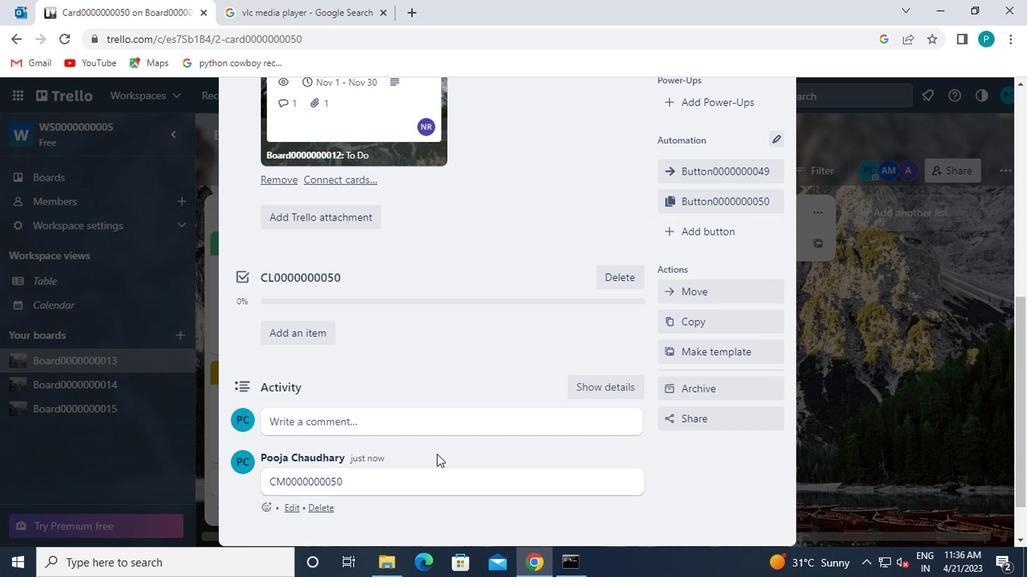 
Action: Mouse scrolled (435, 456) with delta (0, 0)
Screenshot: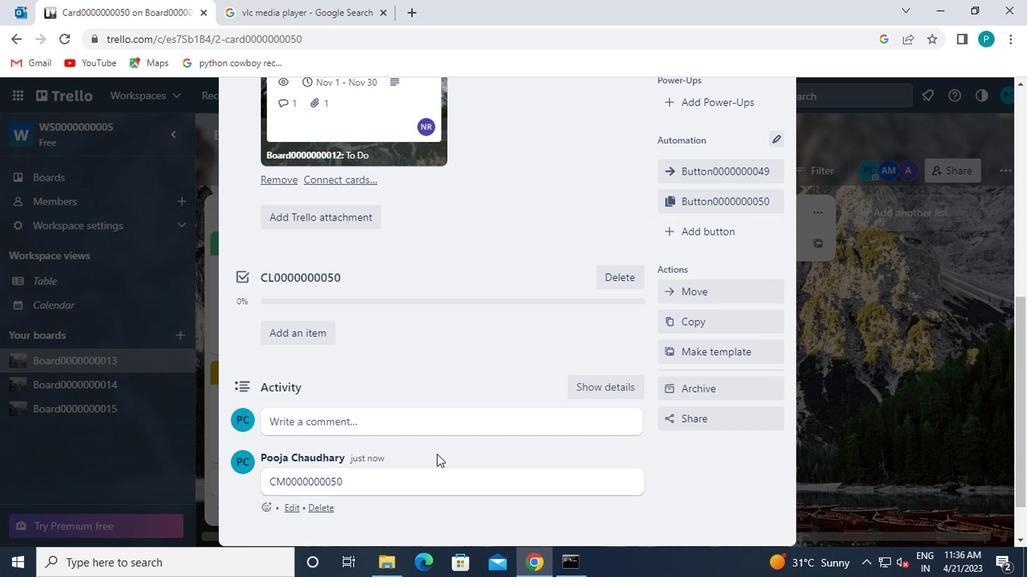
Action: Mouse scrolled (435, 456) with delta (0, 0)
Screenshot: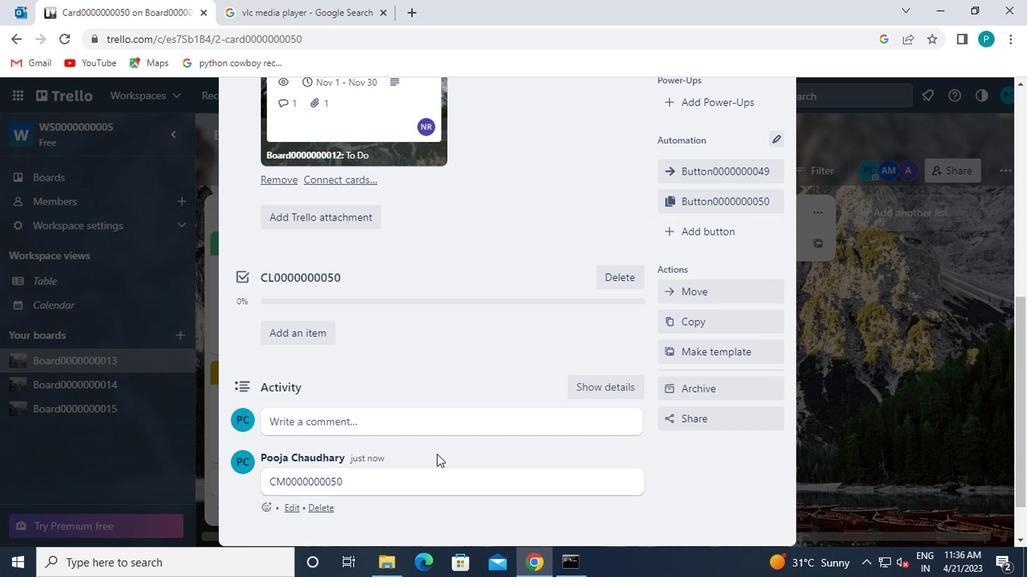 
Action: Mouse scrolled (435, 456) with delta (0, 0)
Screenshot: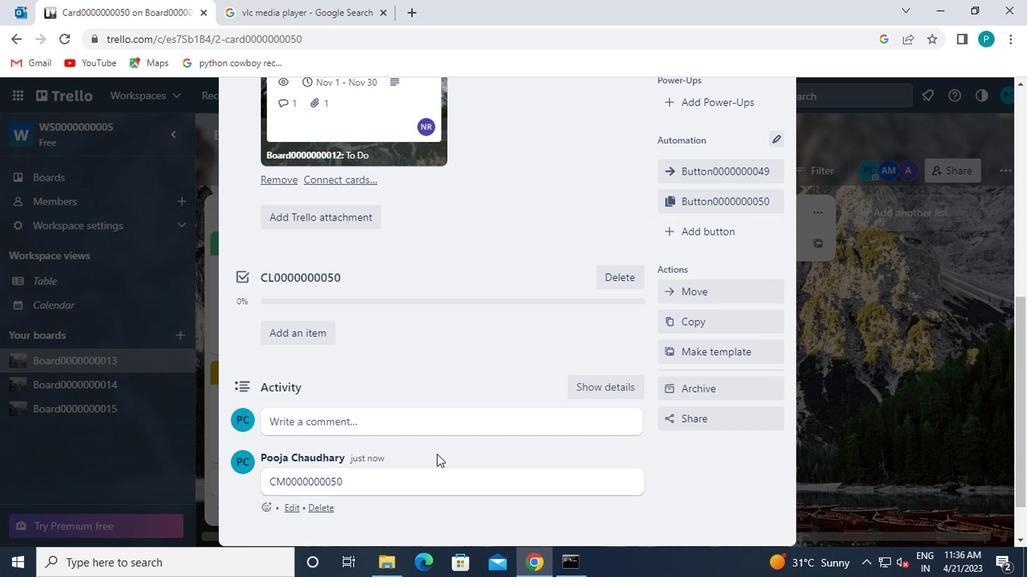 
